 Task: Look for space in Cayambe, Ecuador from 1st August, 2023 to 5th August, 2023 for 1 adult in price range Rs.6000 to Rs.15000. Place can be entire place with 1  bedroom having 1 bed and 1 bathroom. Property type can be house, flat, guest house. Booking option can be shelf check-in. Required host language is English.
Action: Mouse moved to (393, 80)
Screenshot: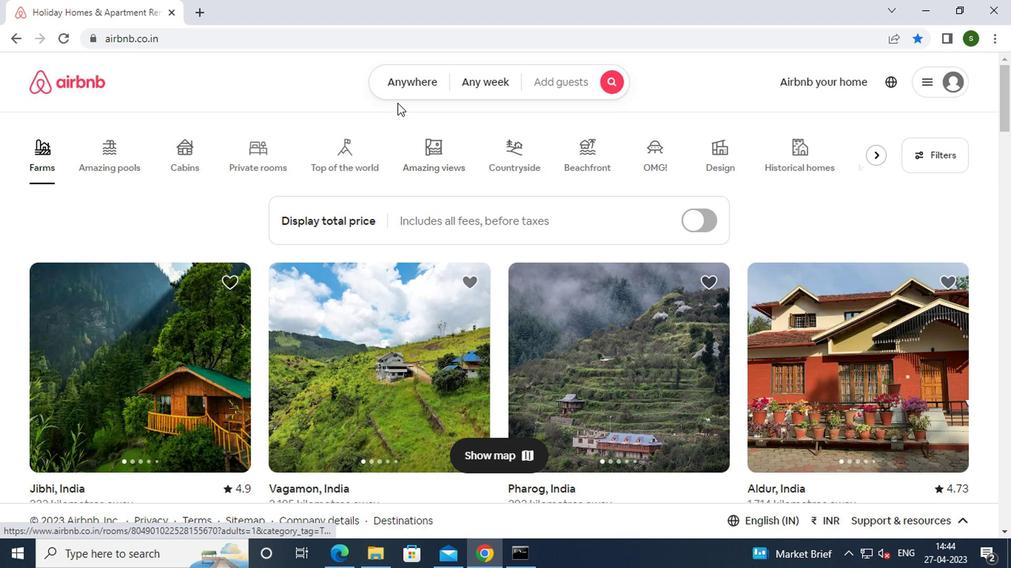 
Action: Mouse pressed left at (393, 80)
Screenshot: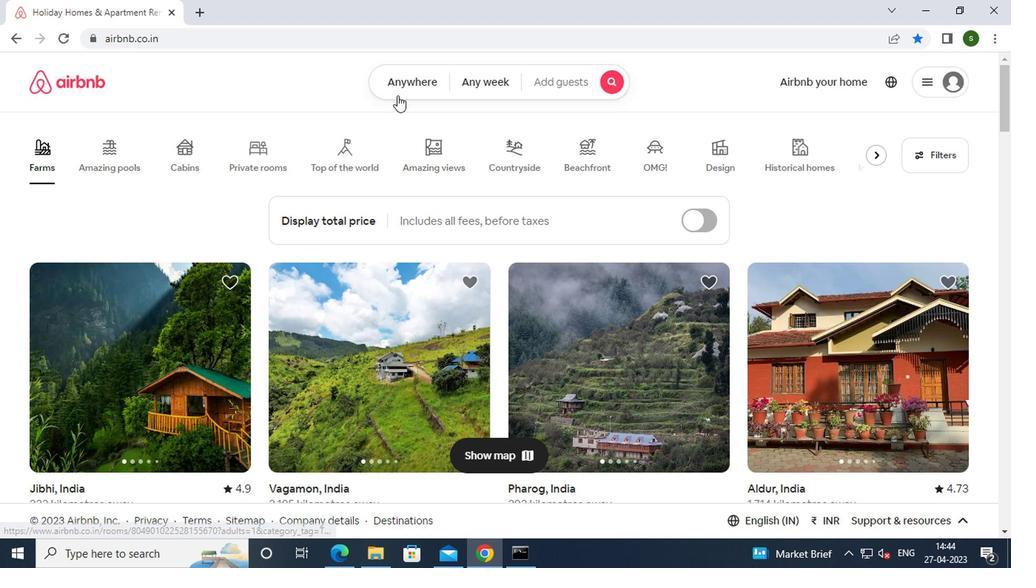 
Action: Mouse moved to (305, 133)
Screenshot: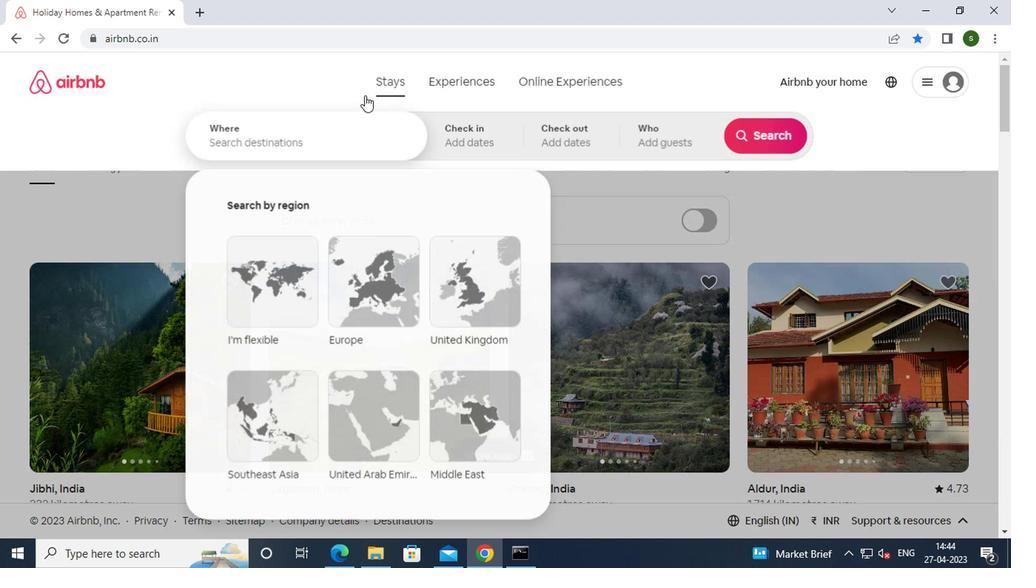 
Action: Mouse pressed left at (305, 133)
Screenshot: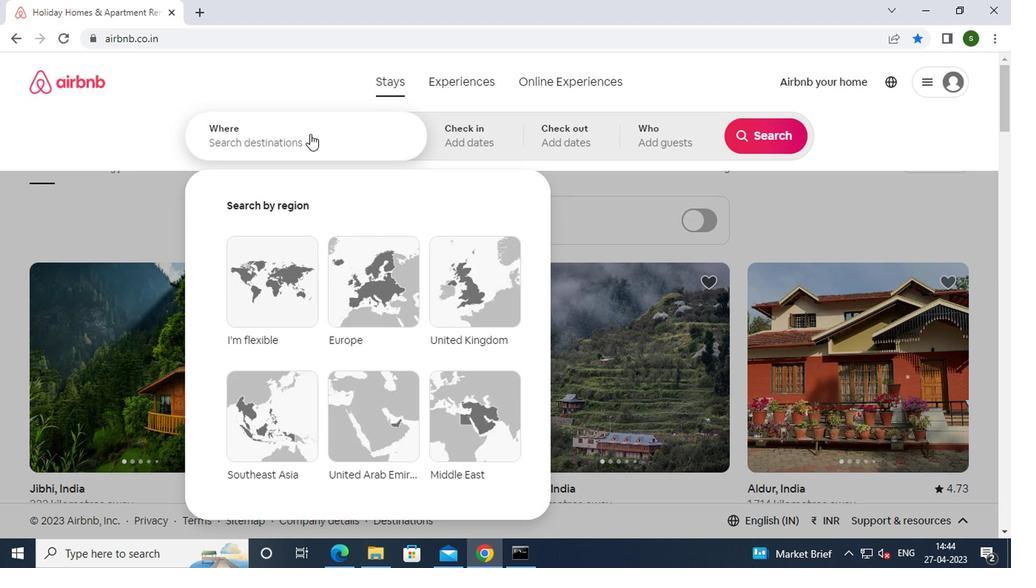 
Action: Mouse moved to (302, 136)
Screenshot: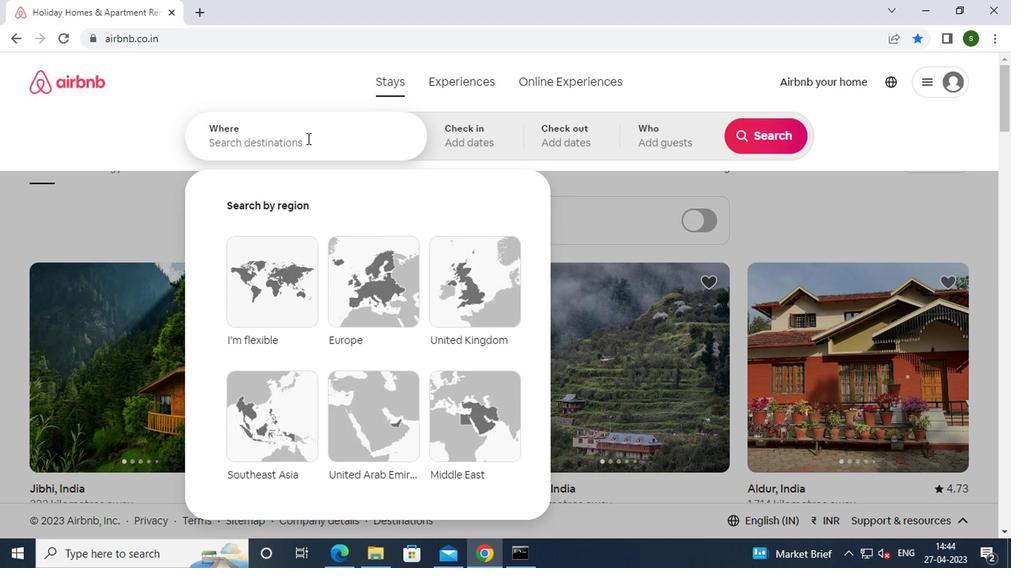 
Action: Key pressed c<Key.caps_lock>ayambe,<Key.space><Key.caps_lock>e<Key.caps_lock>cuador<Key.enter>
Screenshot: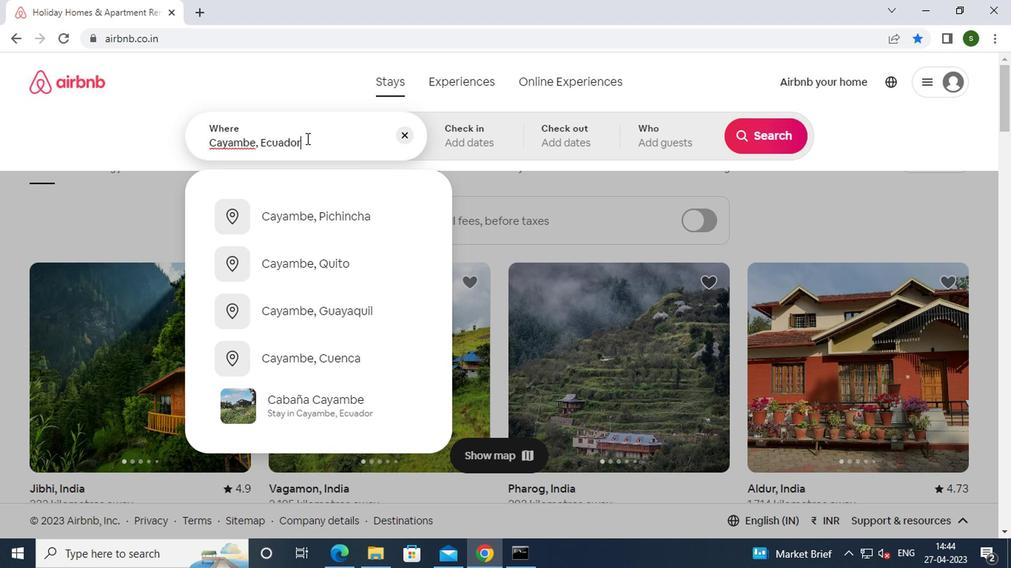
Action: Mouse moved to (747, 252)
Screenshot: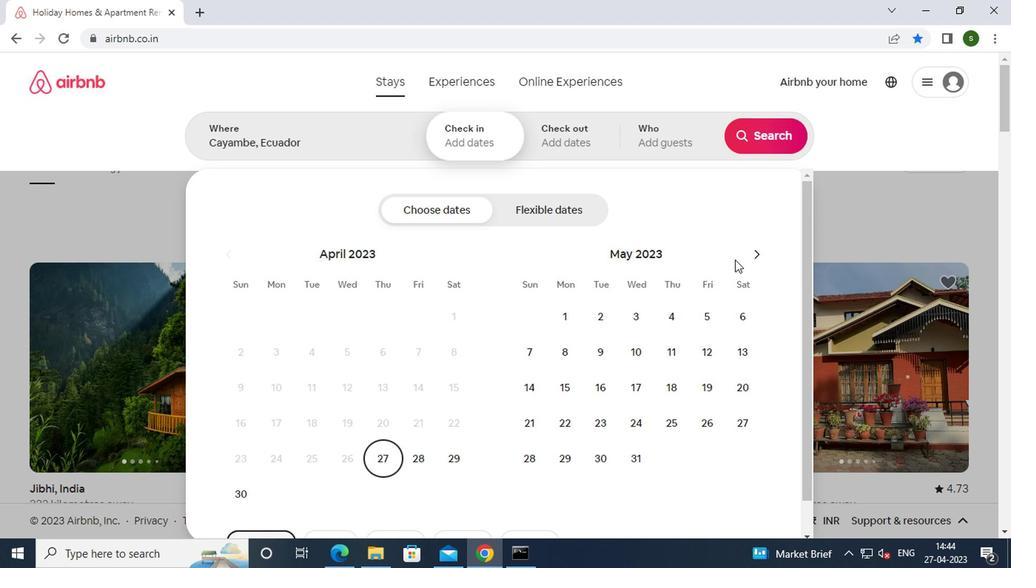 
Action: Mouse pressed left at (747, 252)
Screenshot: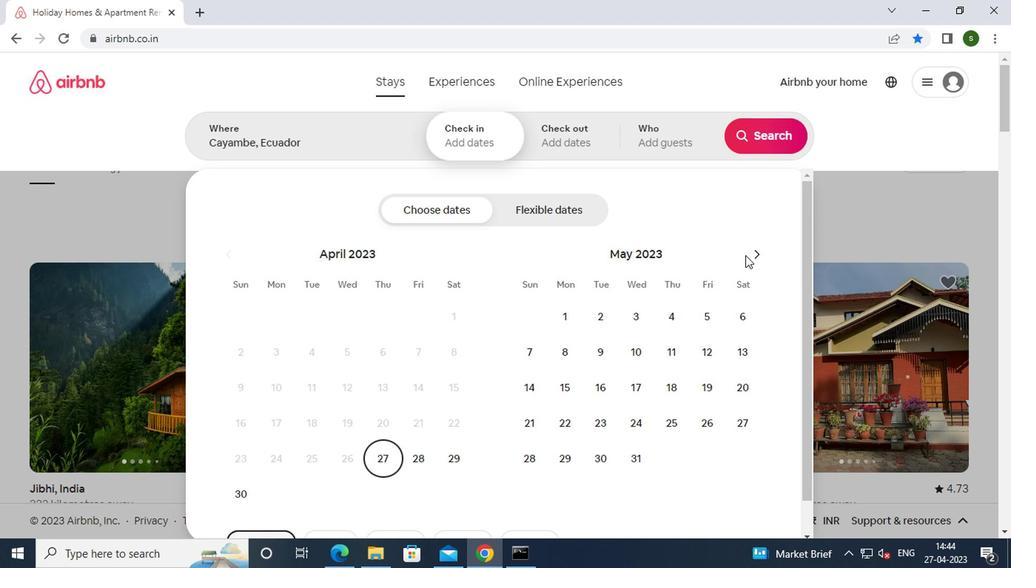
Action: Mouse pressed left at (747, 252)
Screenshot: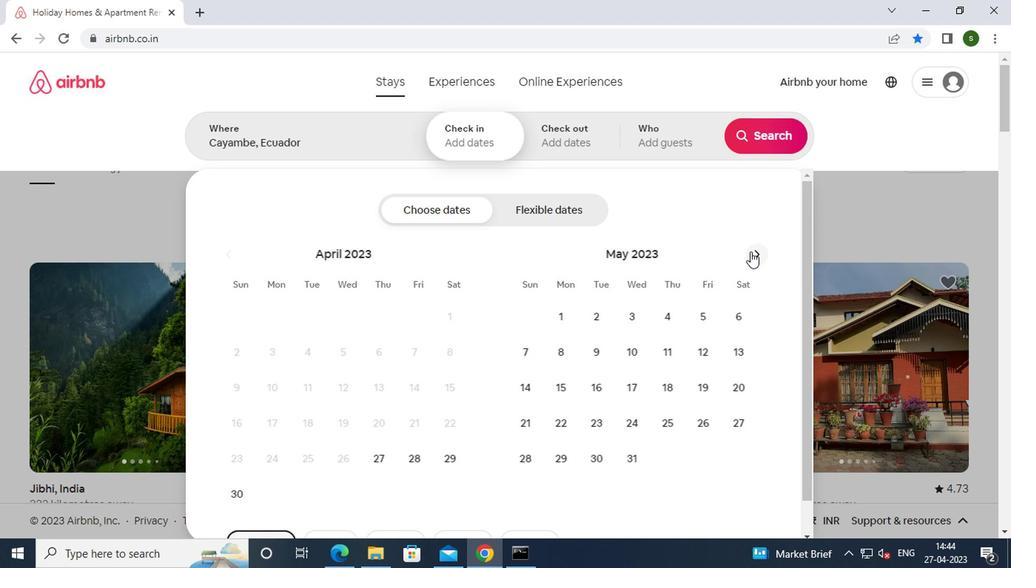 
Action: Mouse pressed left at (747, 252)
Screenshot: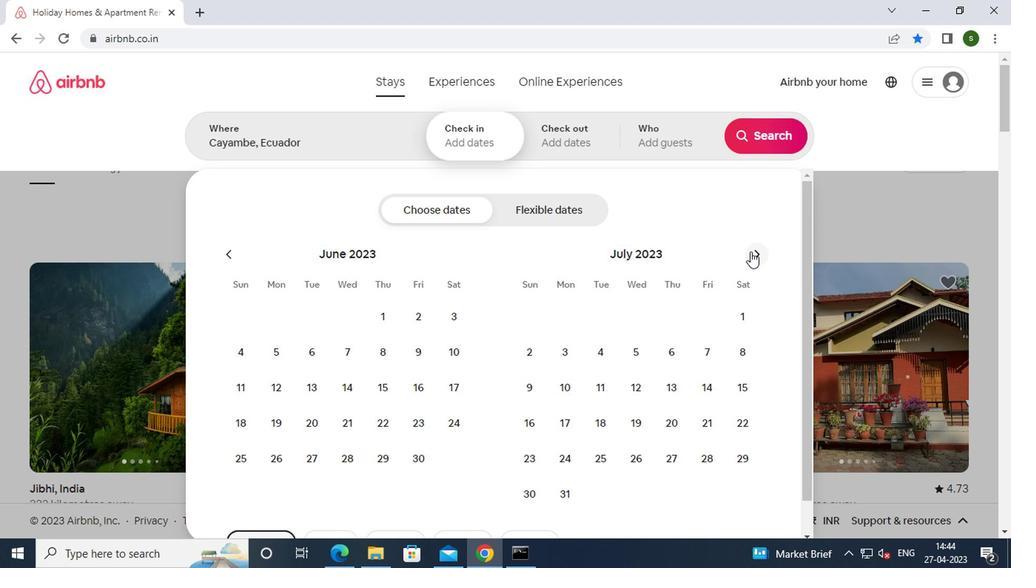 
Action: Mouse moved to (590, 313)
Screenshot: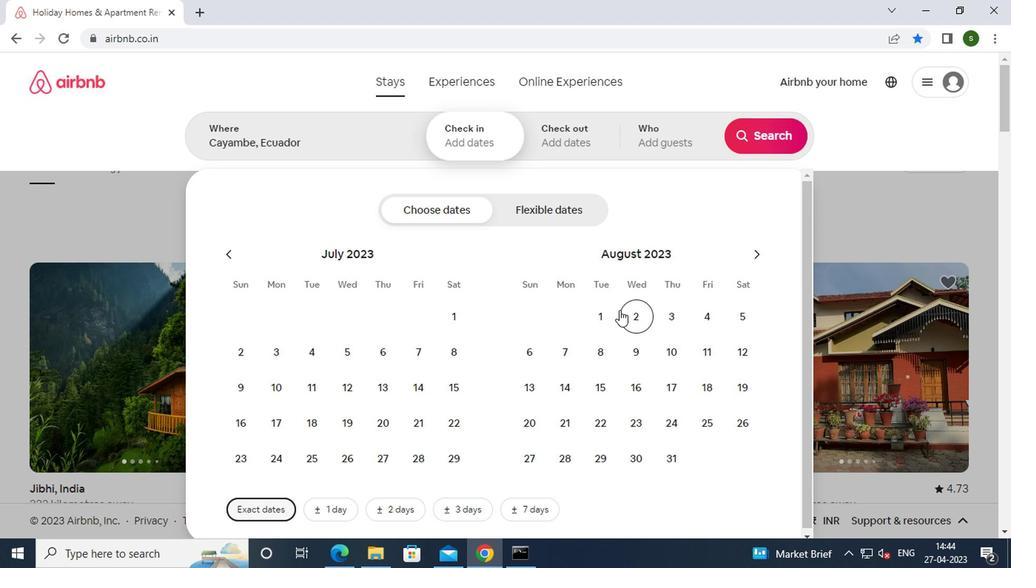 
Action: Mouse pressed left at (590, 313)
Screenshot: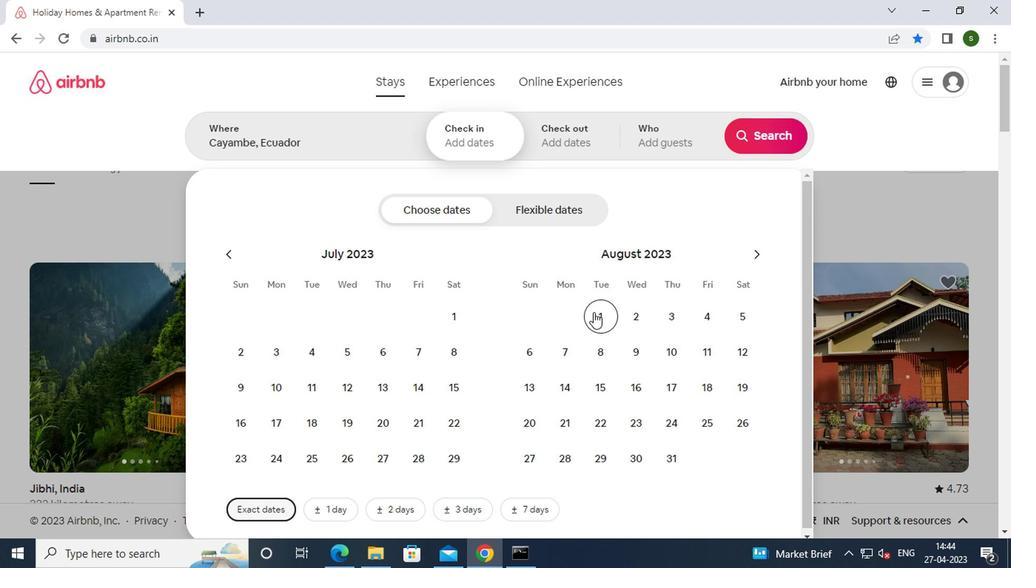 
Action: Mouse moved to (746, 321)
Screenshot: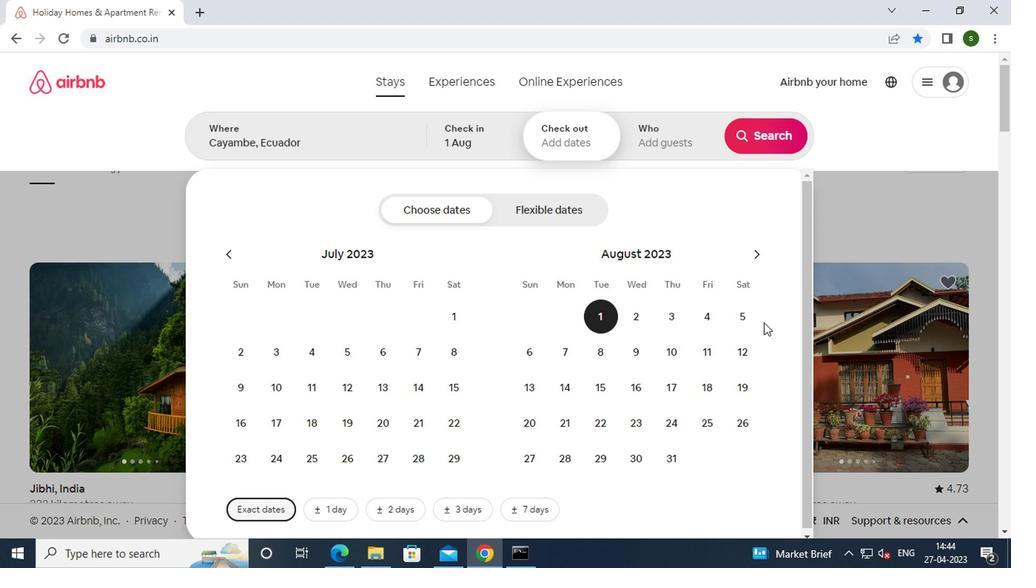 
Action: Mouse pressed left at (746, 321)
Screenshot: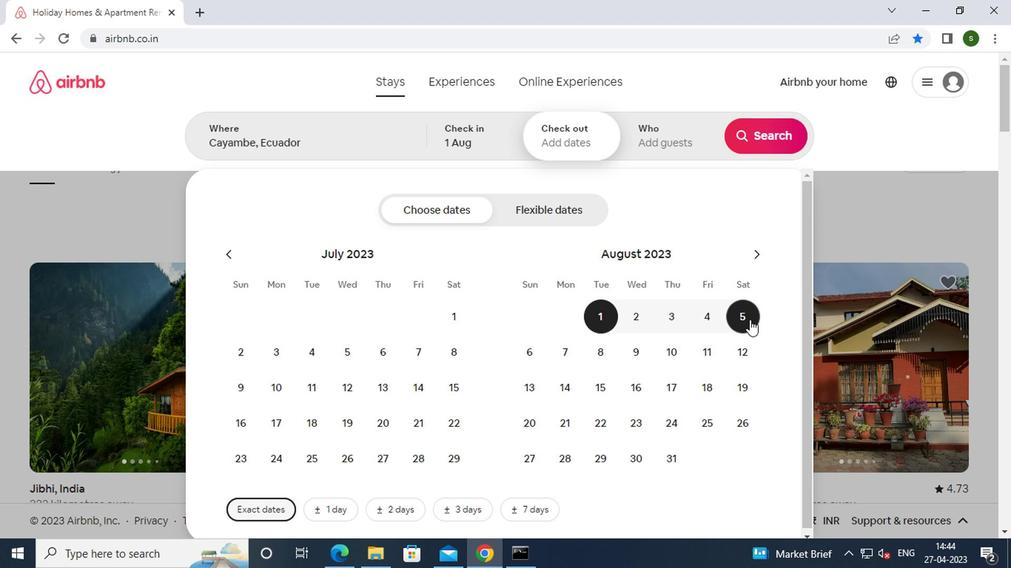 
Action: Mouse moved to (659, 137)
Screenshot: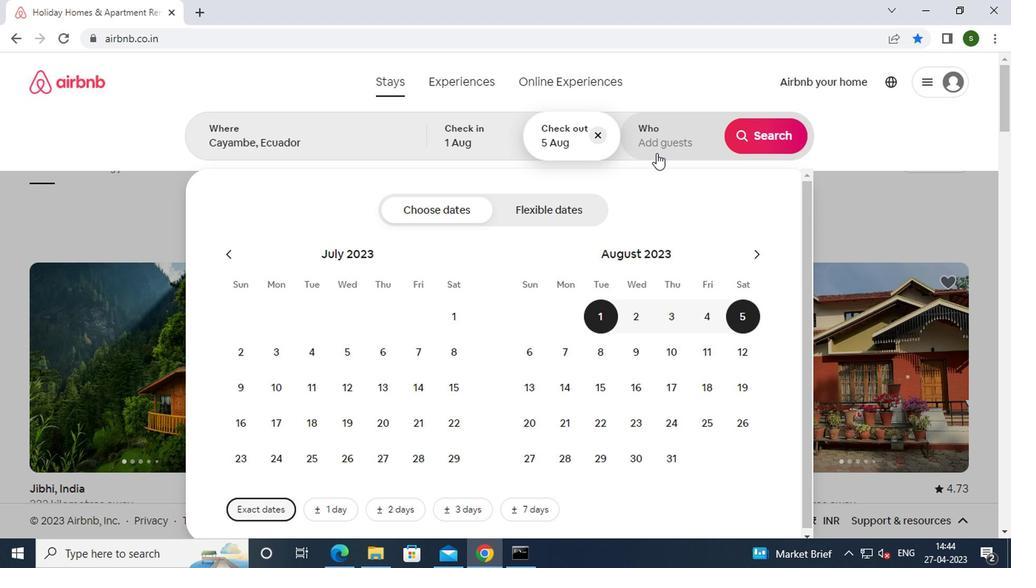 
Action: Mouse pressed left at (659, 137)
Screenshot: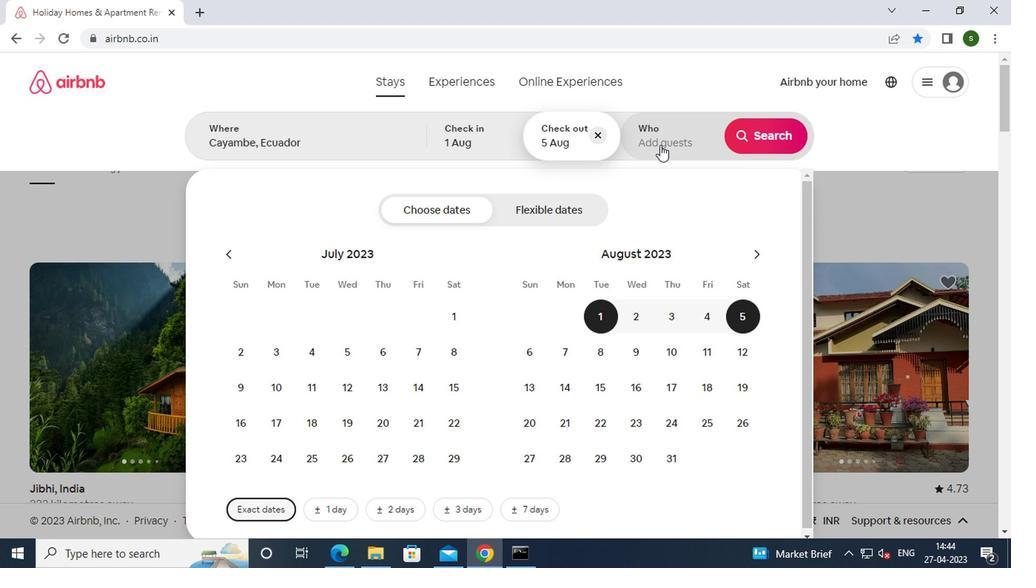 
Action: Mouse moved to (767, 214)
Screenshot: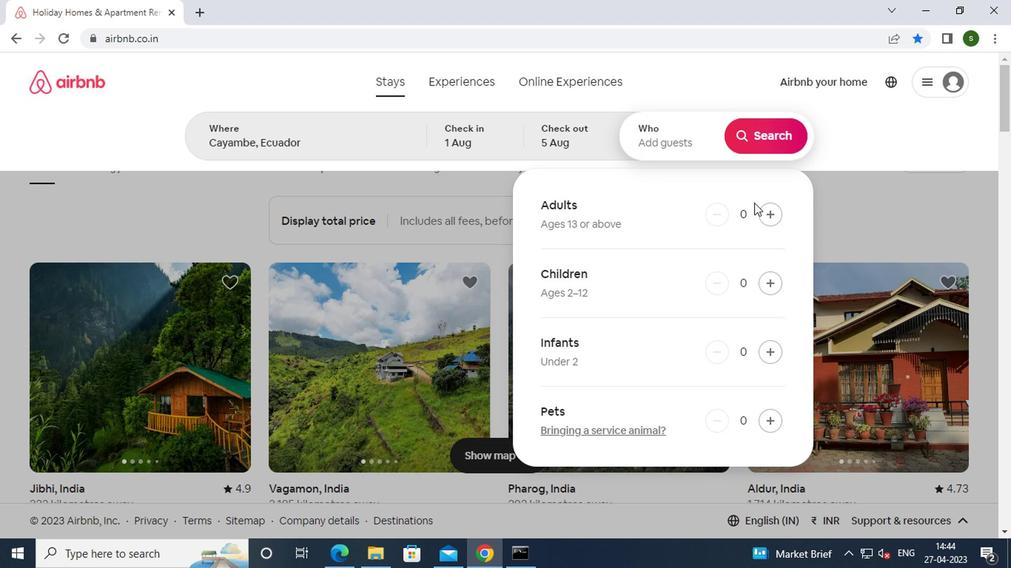 
Action: Mouse pressed left at (767, 214)
Screenshot: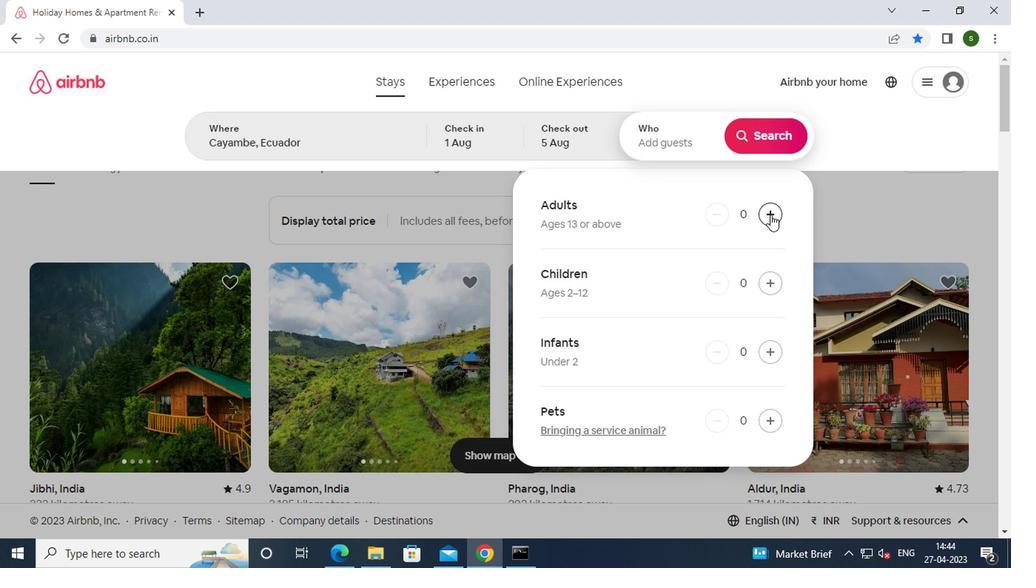 
Action: Mouse moved to (761, 127)
Screenshot: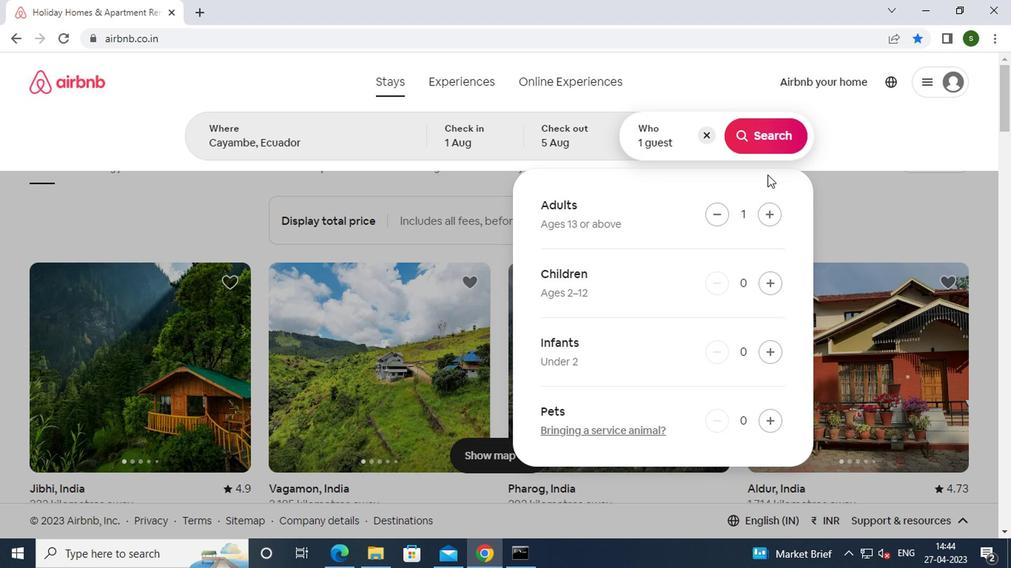 
Action: Mouse pressed left at (761, 127)
Screenshot: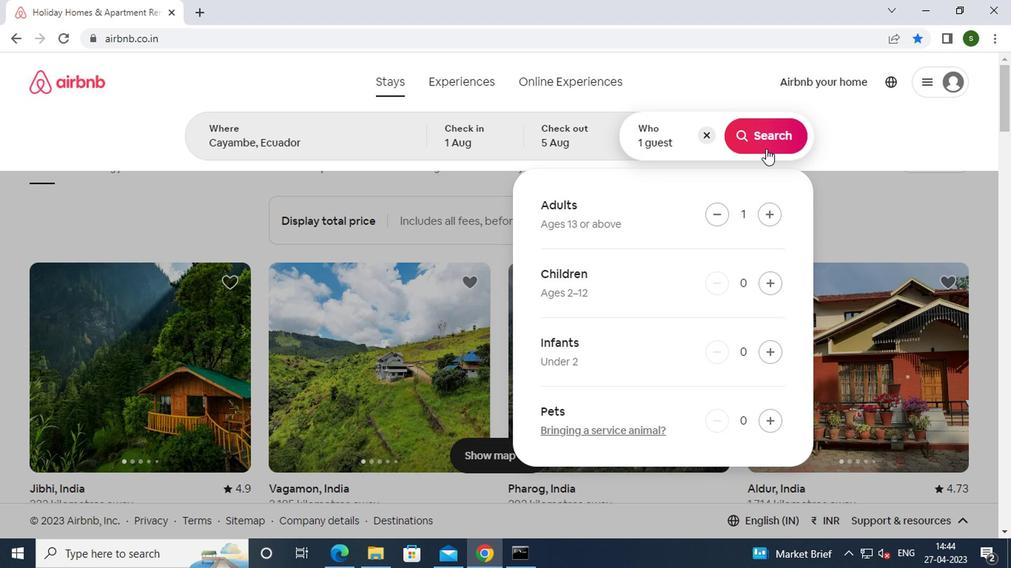 
Action: Mouse moved to (933, 133)
Screenshot: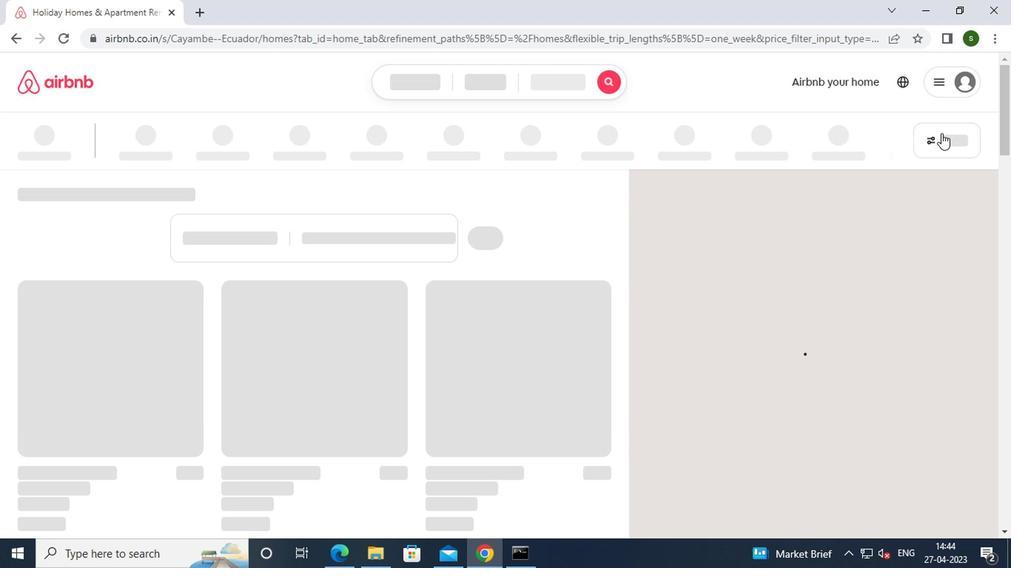 
Action: Mouse pressed left at (933, 133)
Screenshot: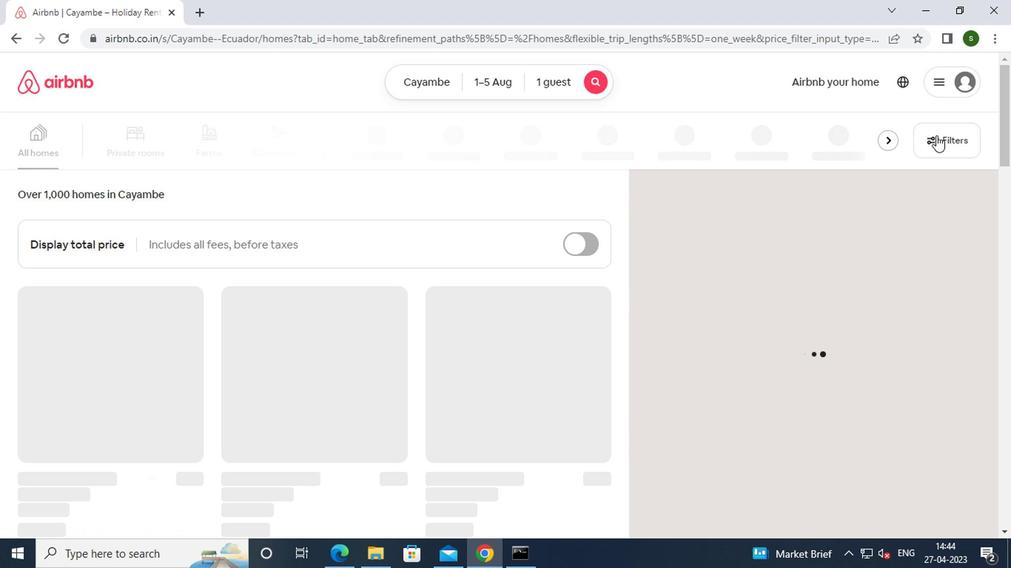 
Action: Mouse moved to (437, 334)
Screenshot: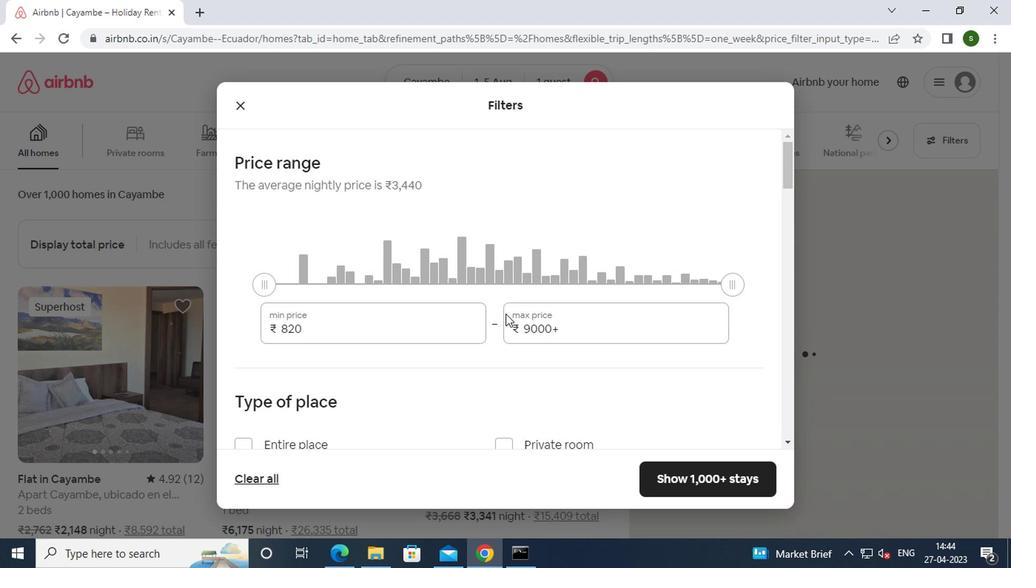 
Action: Mouse pressed left at (437, 334)
Screenshot: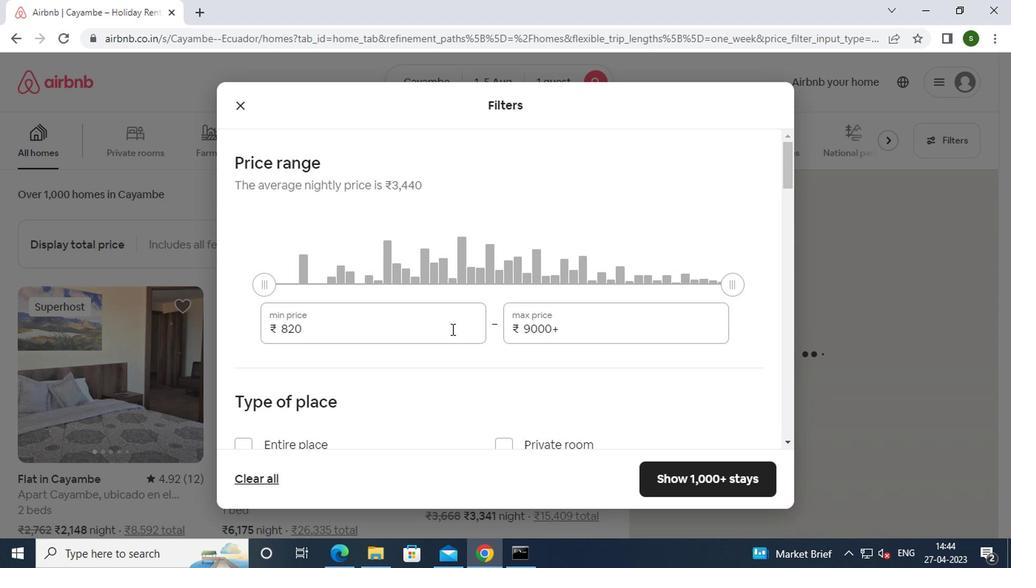
Action: Key pressed <Key.backspace><Key.backspace><Key.backspace><Key.backspace><Key.backspace><Key.backspace><Key.backspace><Key.backspace><Key.backspace><Key.backspace>6000
Screenshot: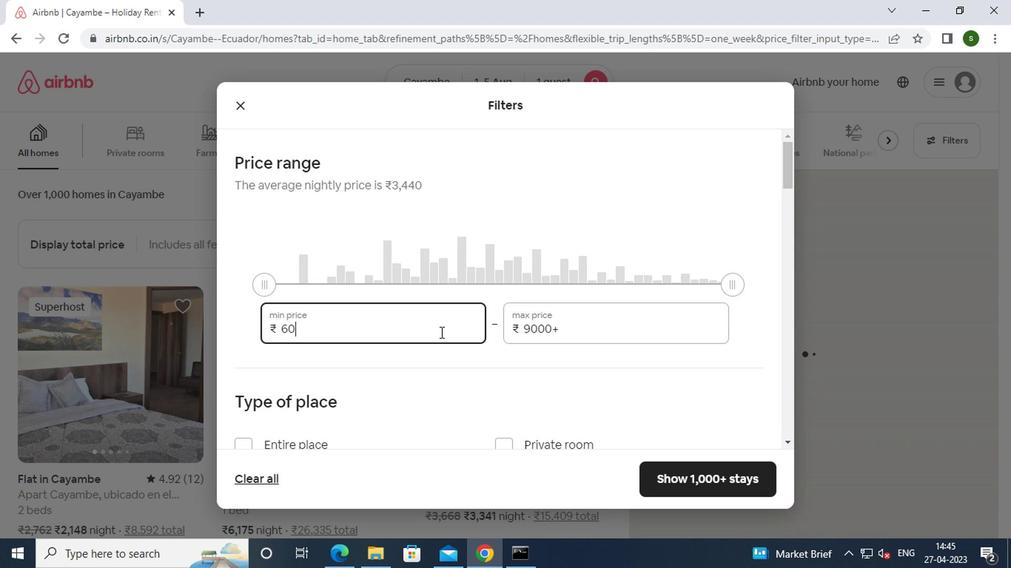 
Action: Mouse moved to (587, 320)
Screenshot: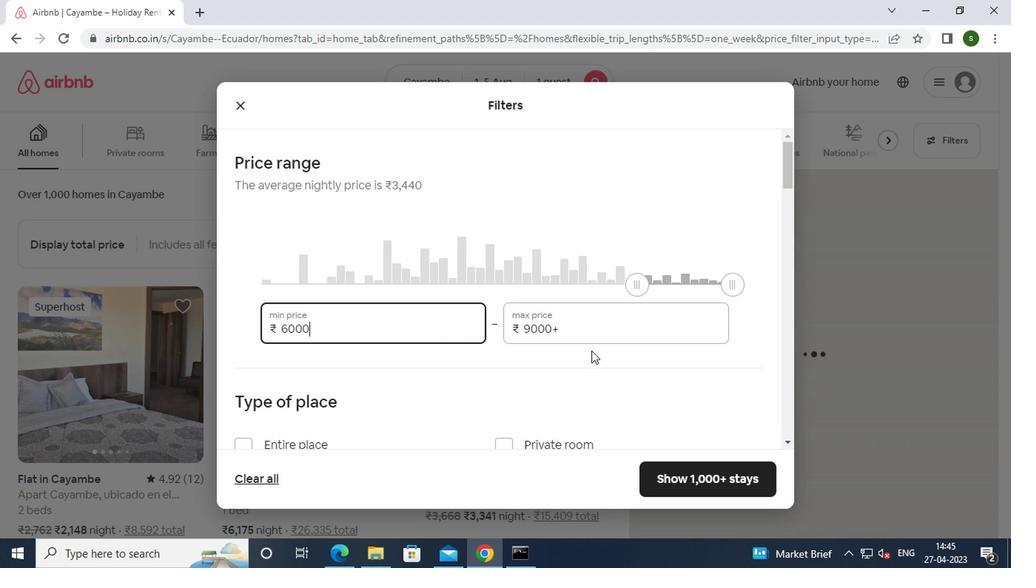 
Action: Mouse pressed left at (587, 320)
Screenshot: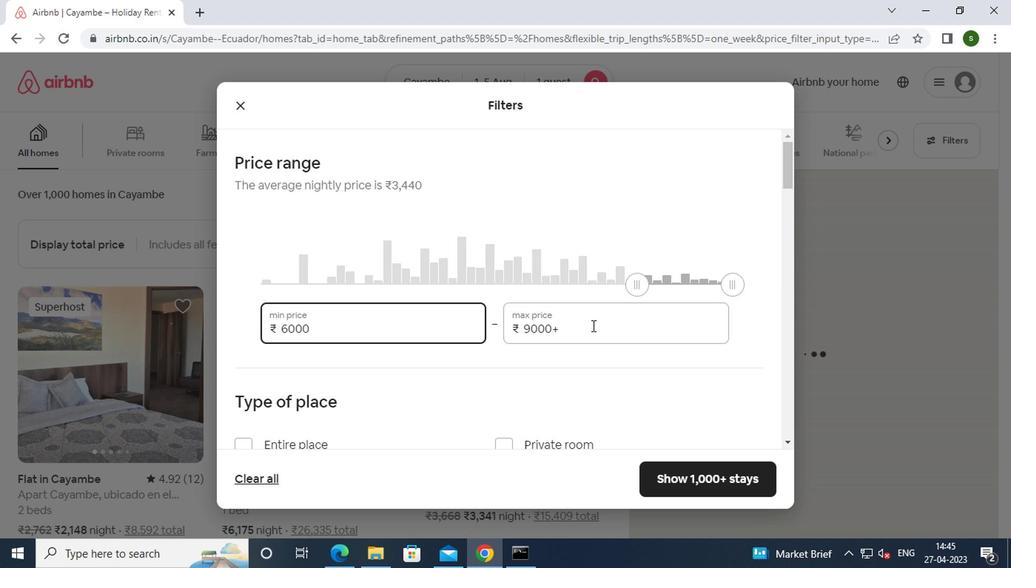 
Action: Key pressed <Key.backspace><Key.backspace><Key.backspace><Key.backspace><Key.backspace><Key.backspace><Key.backspace><Key.backspace><Key.backspace>15000
Screenshot: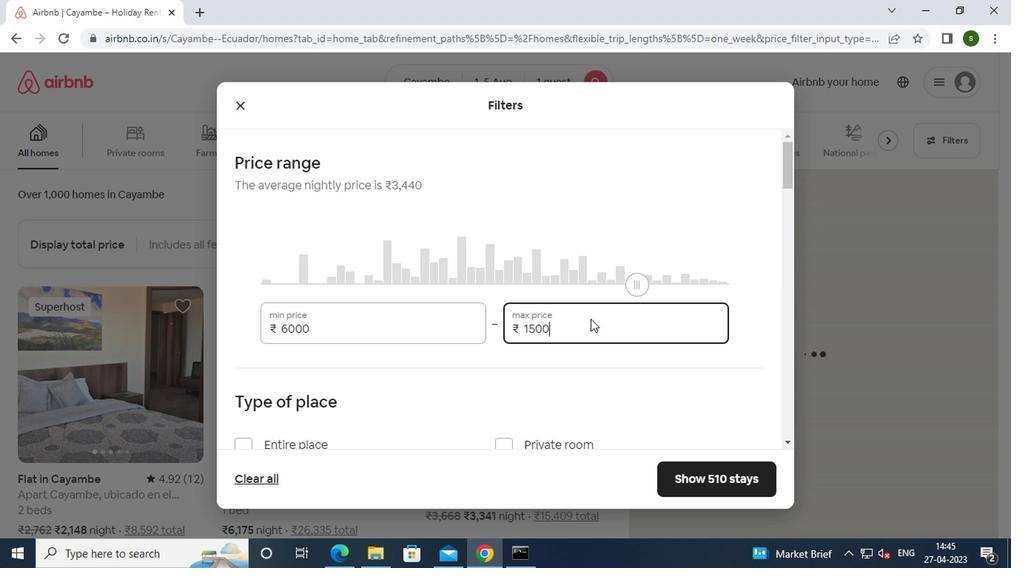 
Action: Mouse moved to (458, 342)
Screenshot: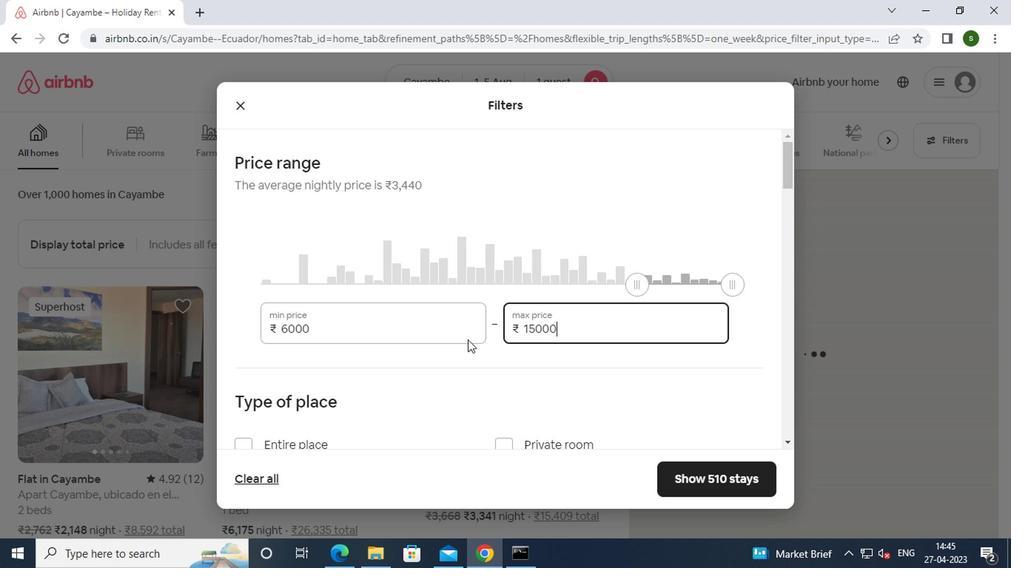 
Action: Mouse scrolled (458, 341) with delta (0, -1)
Screenshot: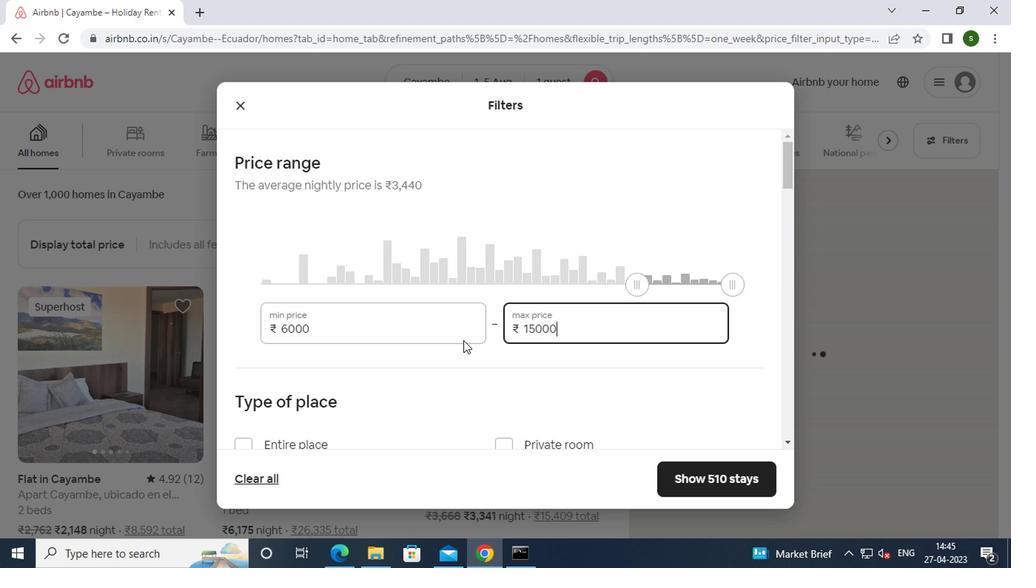 
Action: Mouse scrolled (458, 341) with delta (0, -1)
Screenshot: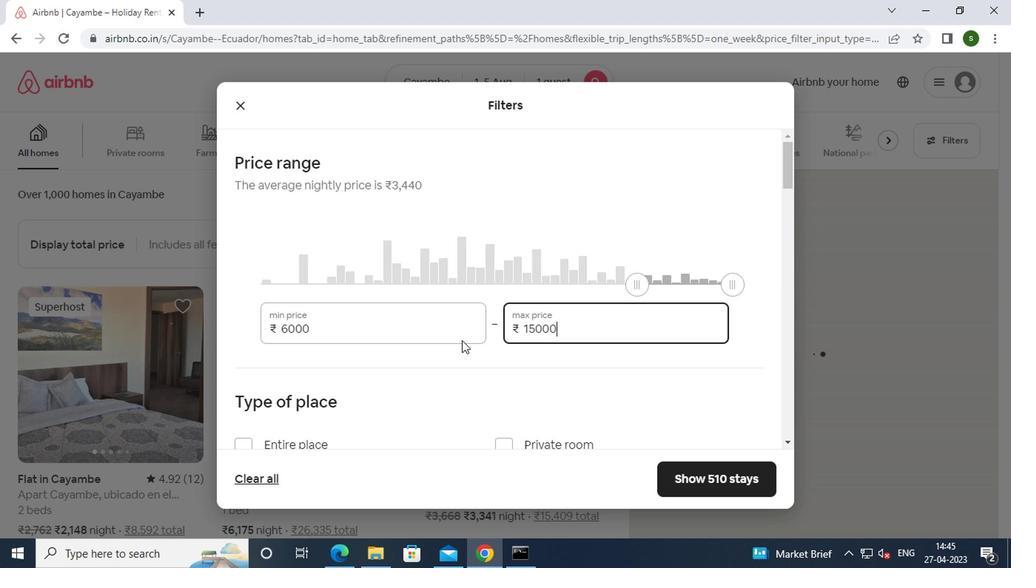 
Action: Mouse moved to (276, 301)
Screenshot: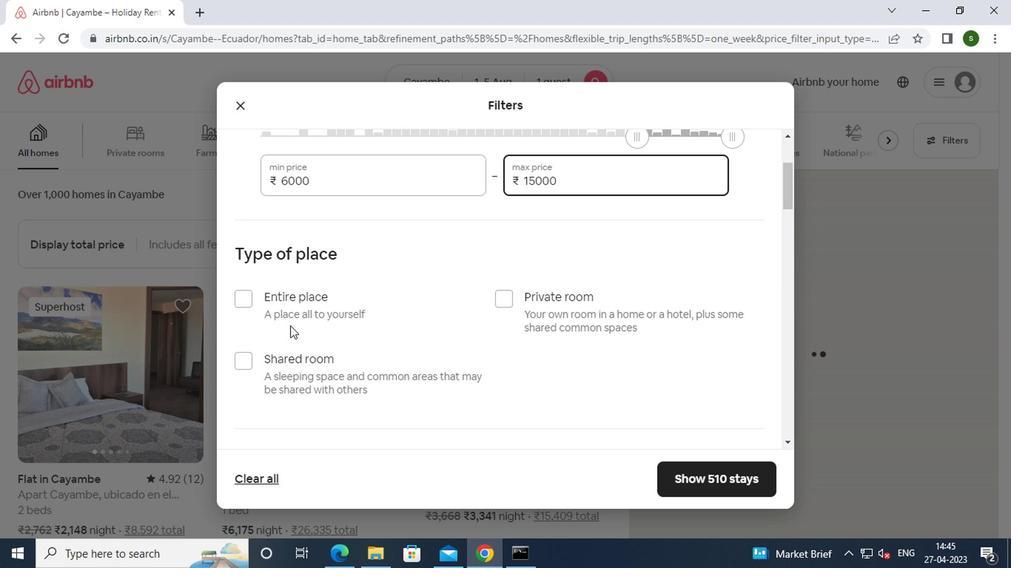 
Action: Mouse pressed left at (276, 301)
Screenshot: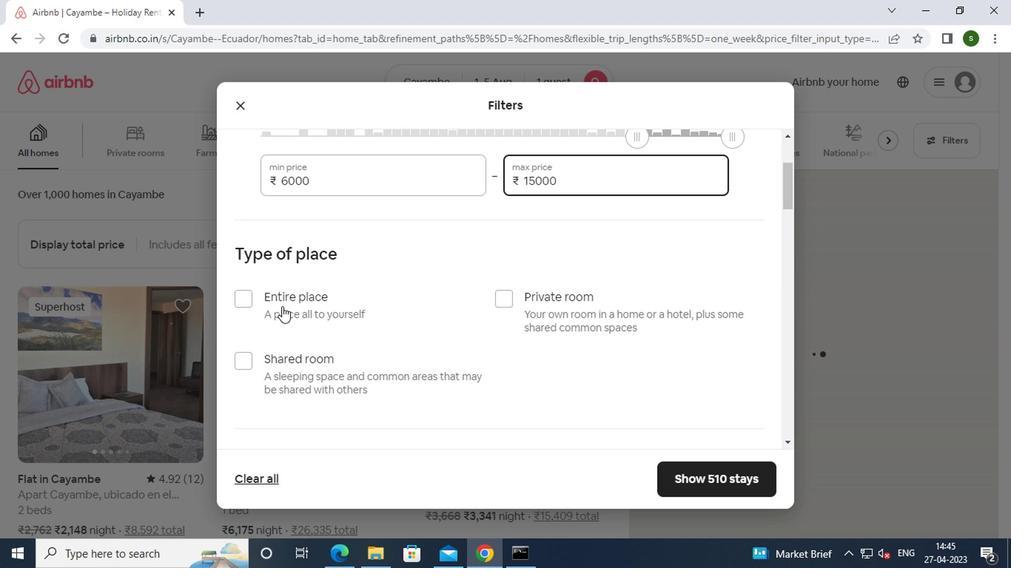 
Action: Mouse moved to (304, 292)
Screenshot: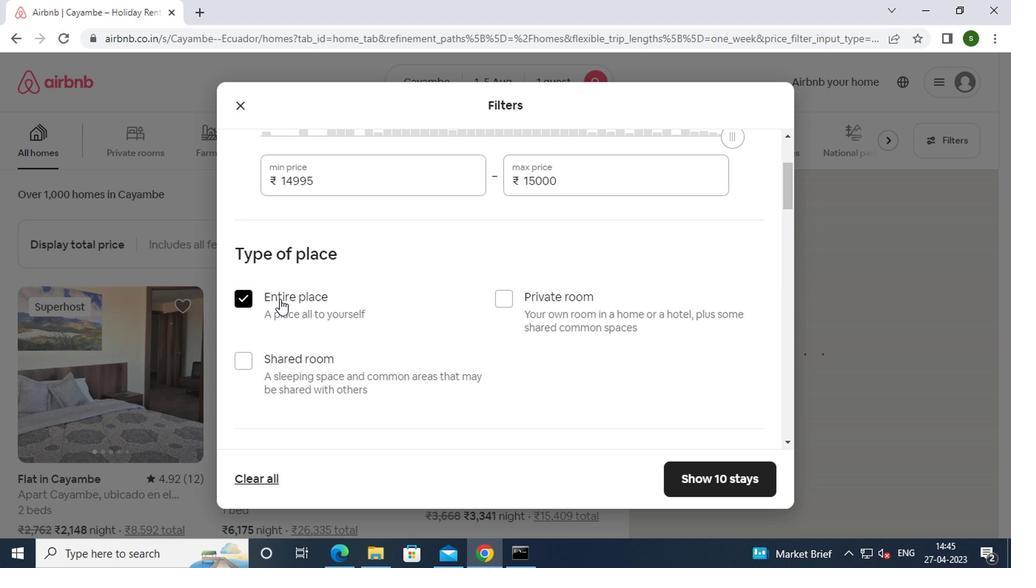 
Action: Mouse scrolled (304, 292) with delta (0, 0)
Screenshot: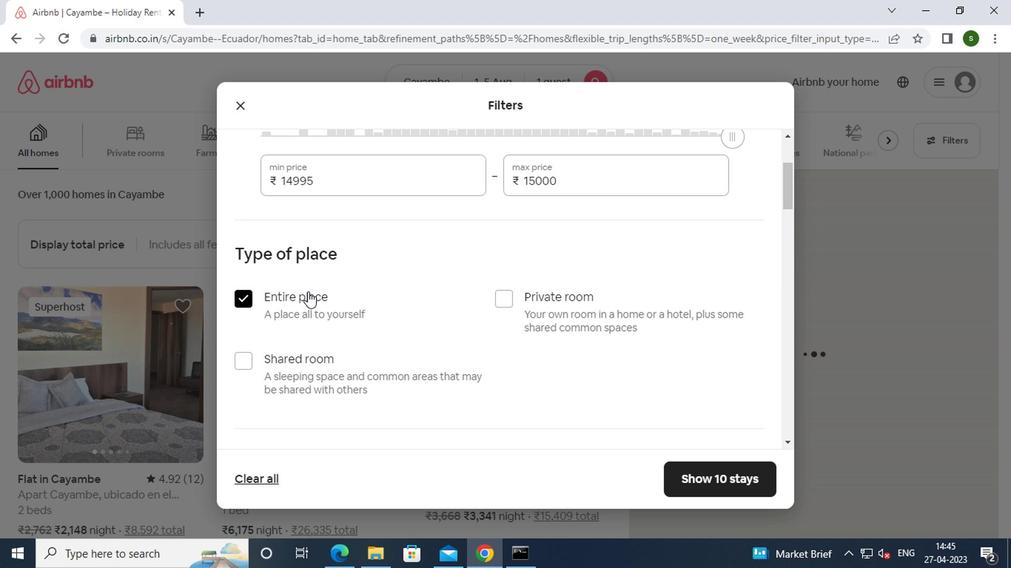 
Action: Mouse scrolled (304, 292) with delta (0, 0)
Screenshot: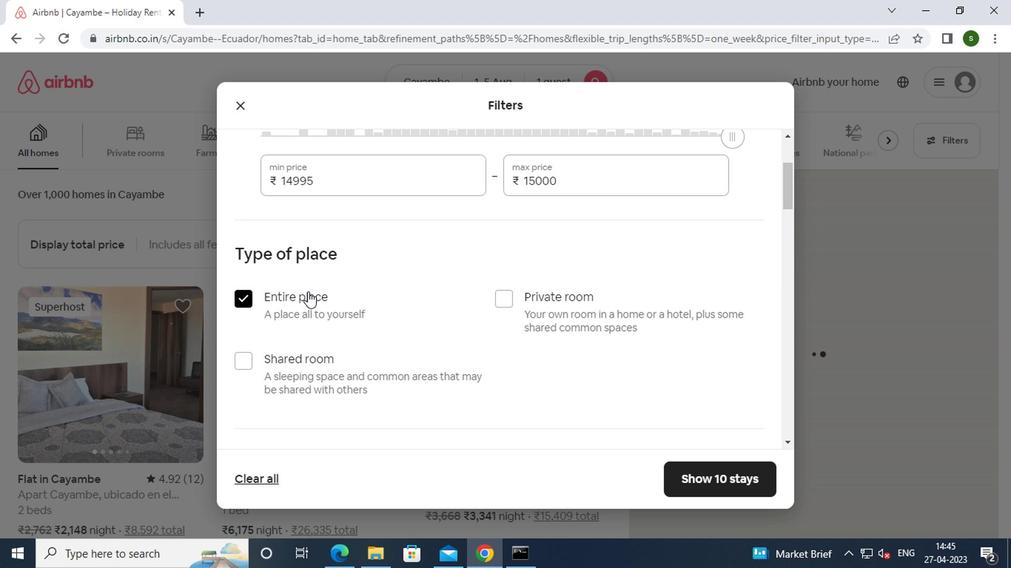 
Action: Mouse scrolled (304, 292) with delta (0, 0)
Screenshot: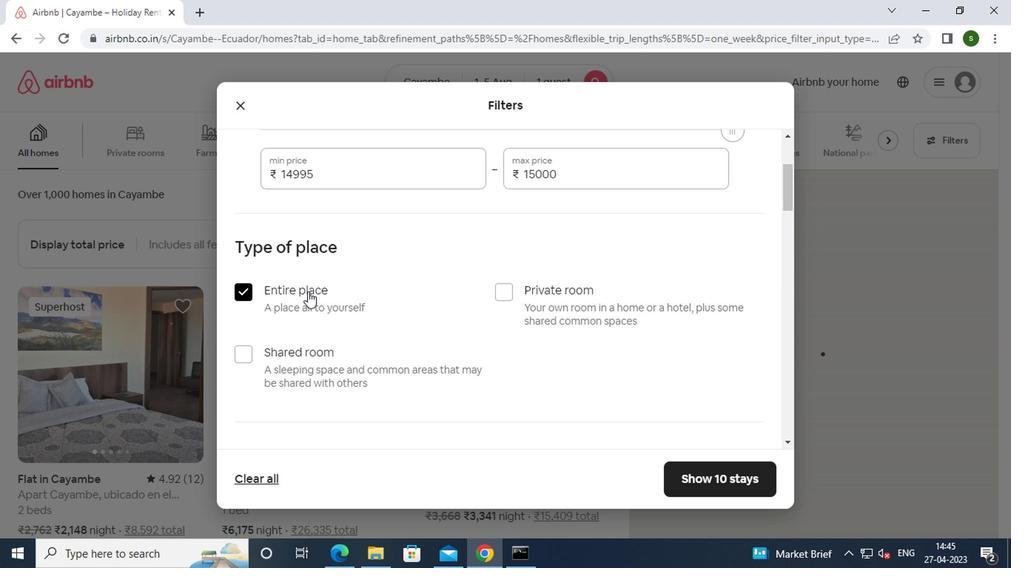 
Action: Mouse scrolled (304, 292) with delta (0, 0)
Screenshot: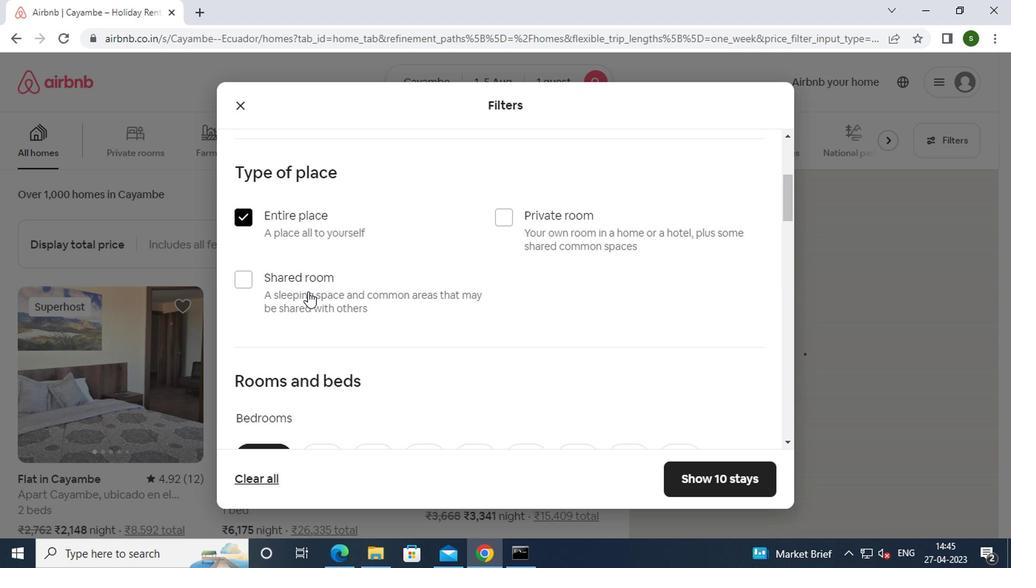
Action: Mouse scrolled (304, 292) with delta (0, 0)
Screenshot: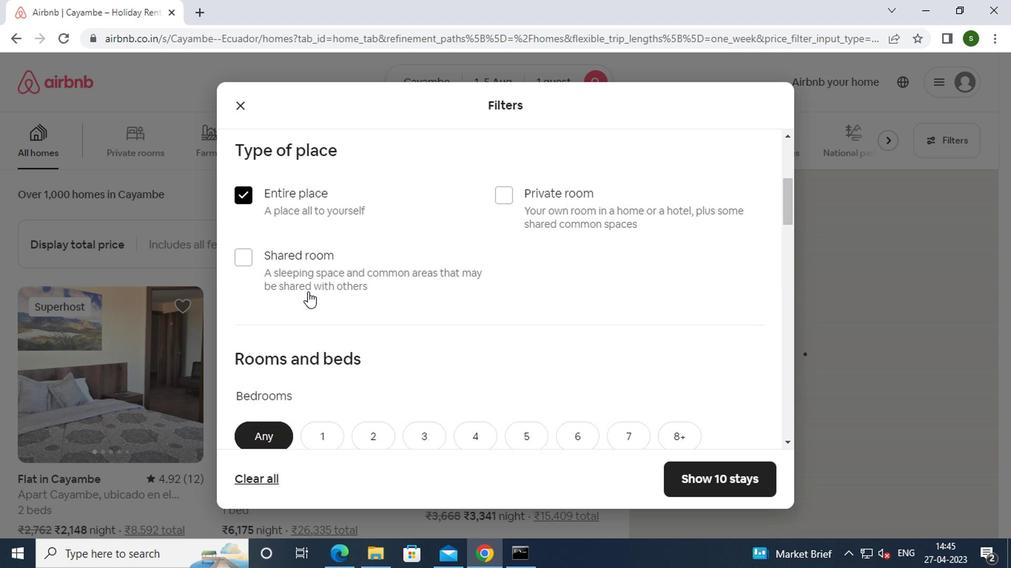 
Action: Mouse moved to (319, 173)
Screenshot: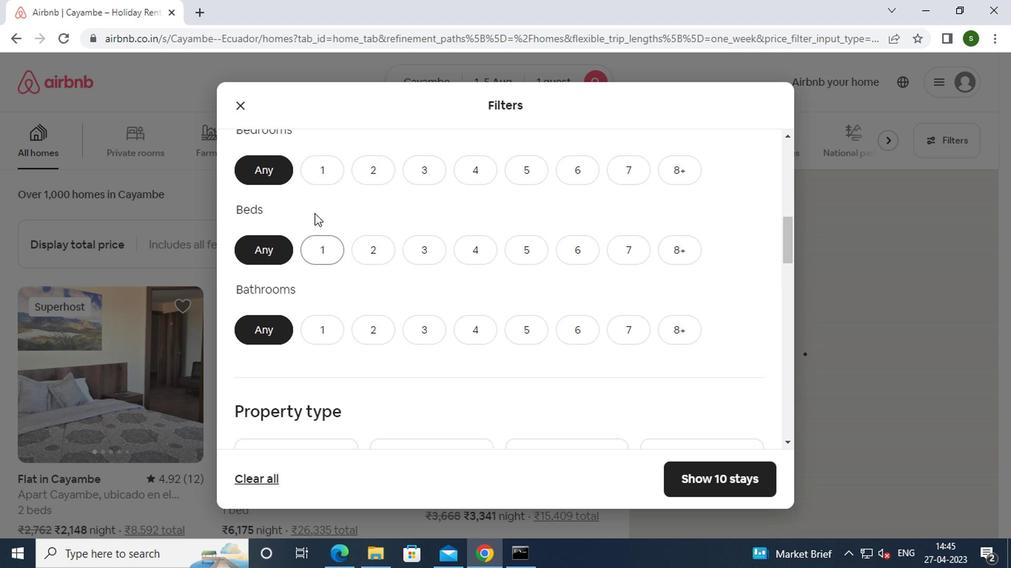 
Action: Mouse pressed left at (319, 173)
Screenshot: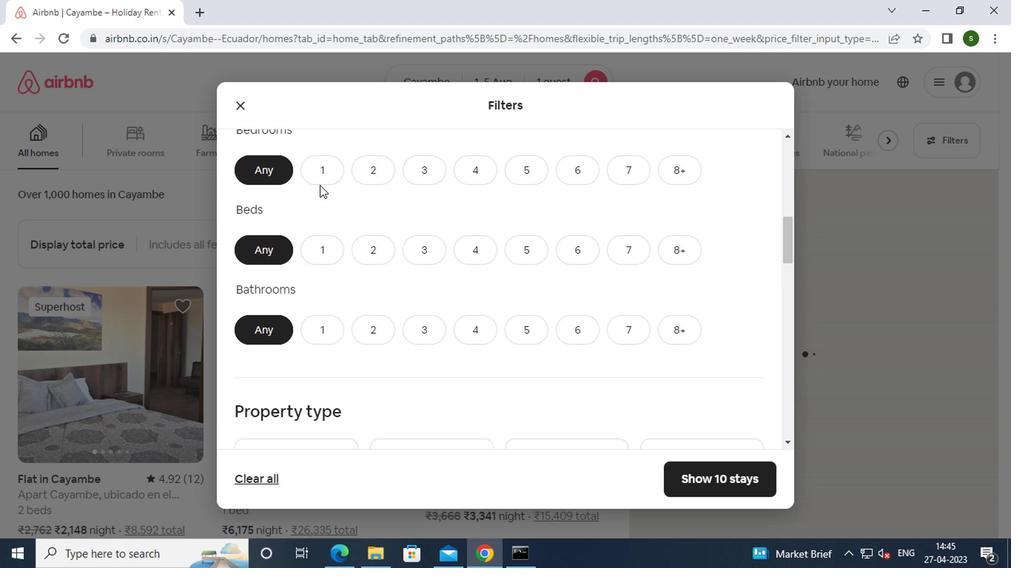 
Action: Mouse moved to (326, 250)
Screenshot: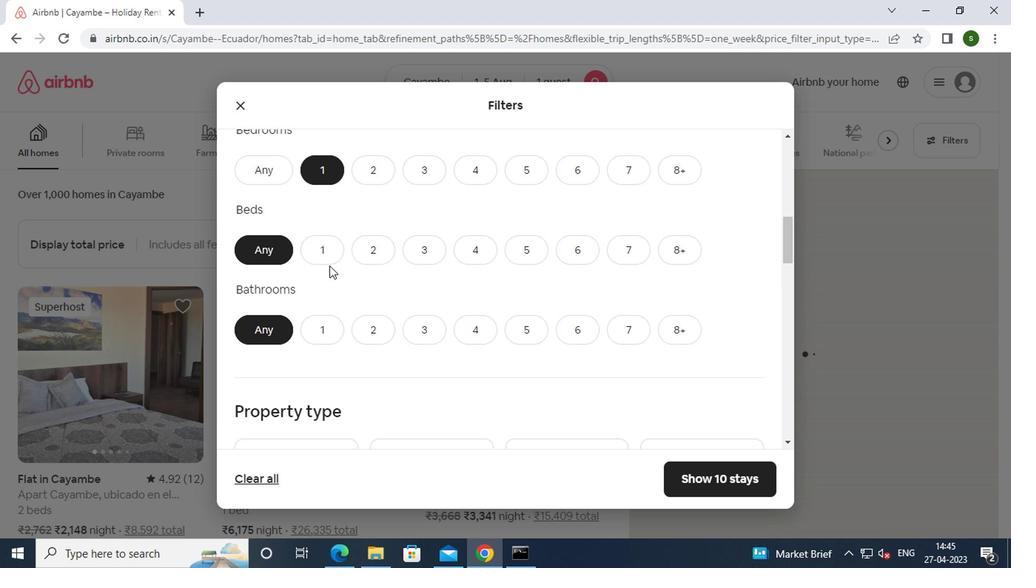 
Action: Mouse pressed left at (326, 250)
Screenshot: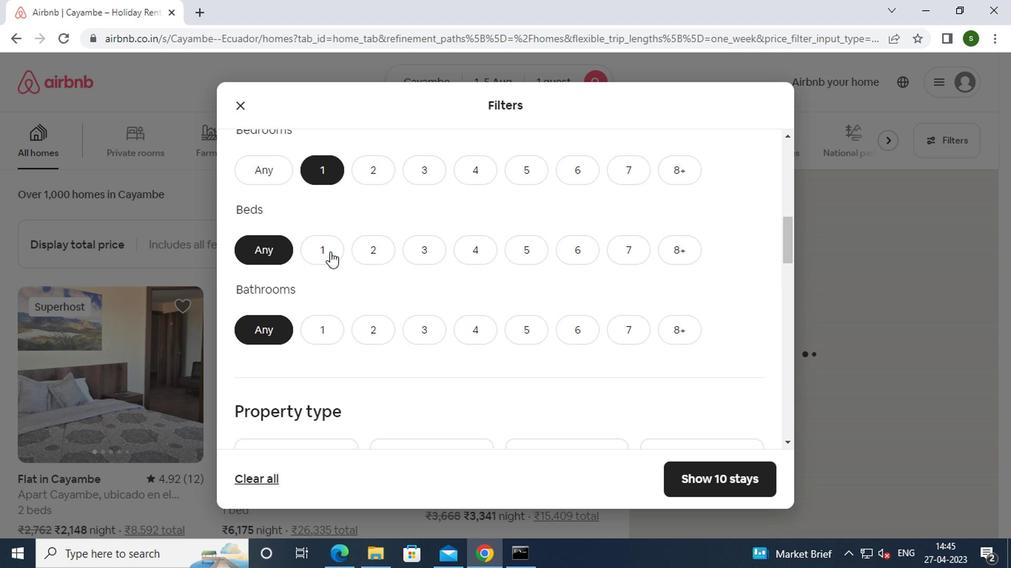 
Action: Mouse moved to (320, 325)
Screenshot: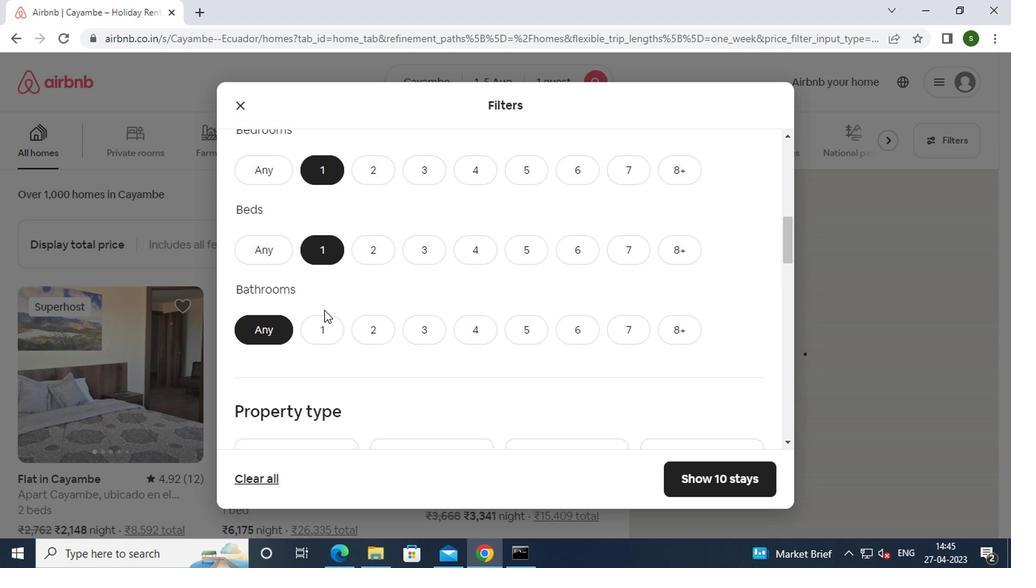 
Action: Mouse pressed left at (320, 325)
Screenshot: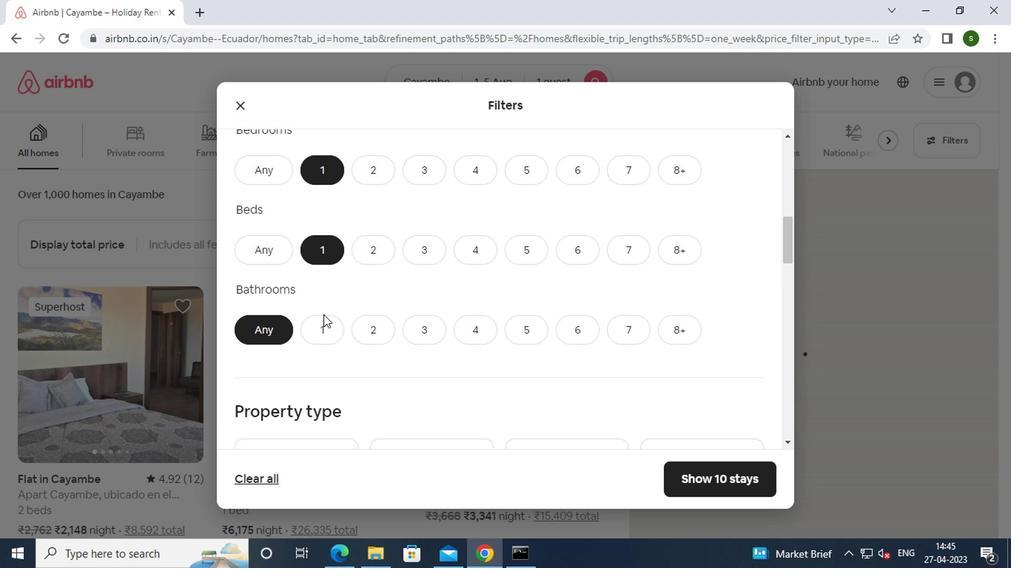 
Action: Mouse moved to (433, 289)
Screenshot: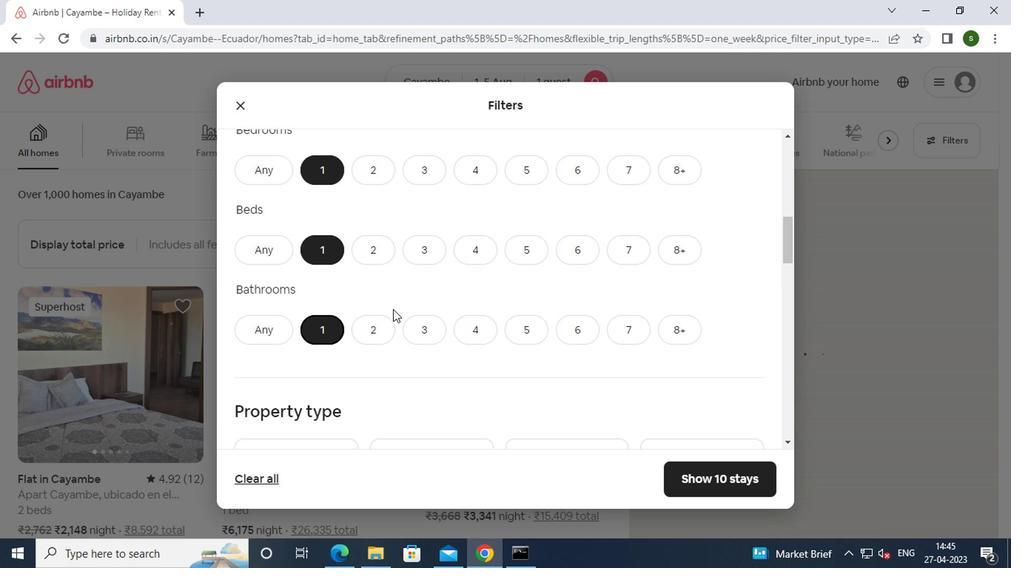 
Action: Mouse scrolled (433, 288) with delta (0, 0)
Screenshot: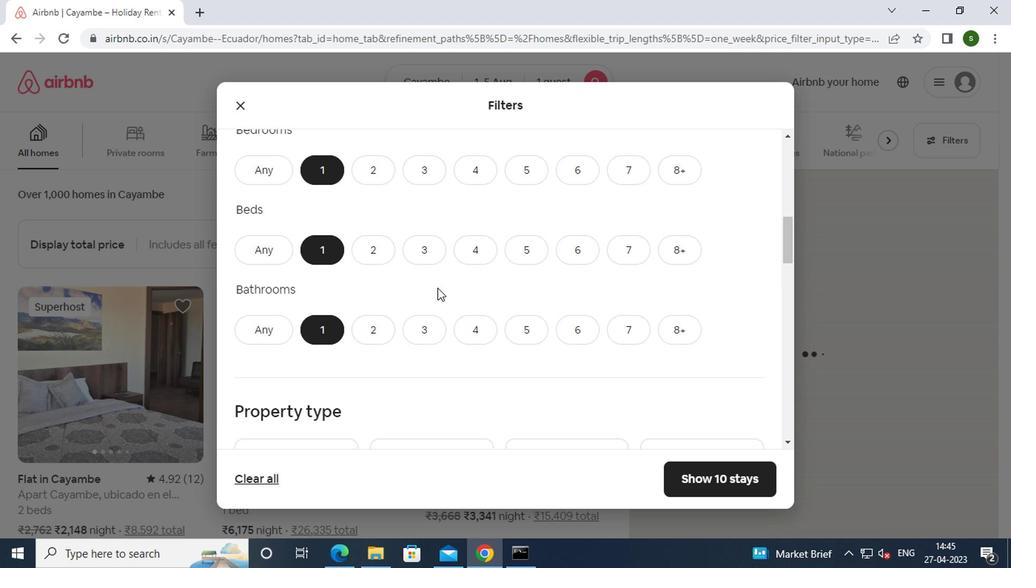 
Action: Mouse scrolled (433, 288) with delta (0, 0)
Screenshot: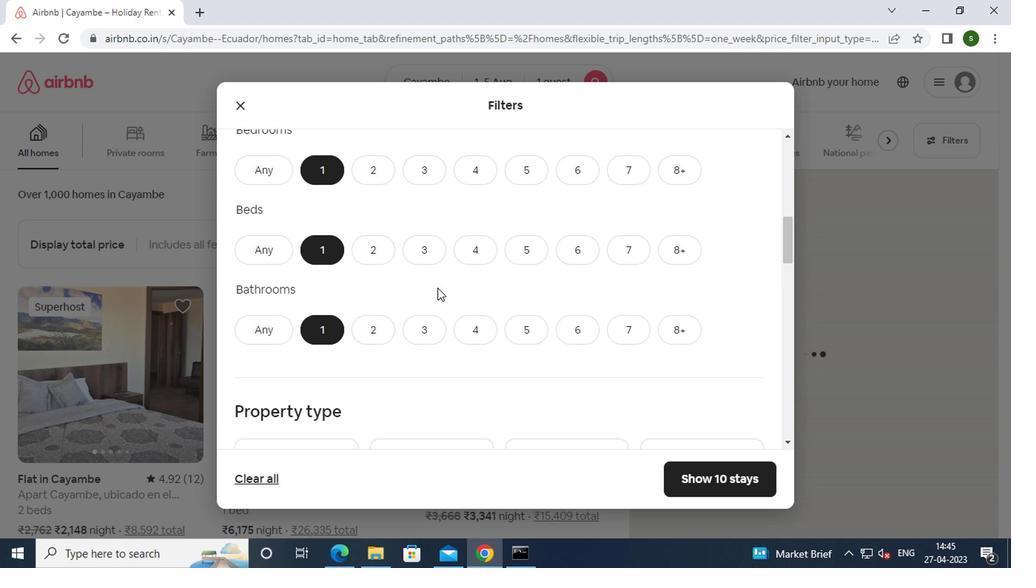 
Action: Mouse moved to (320, 323)
Screenshot: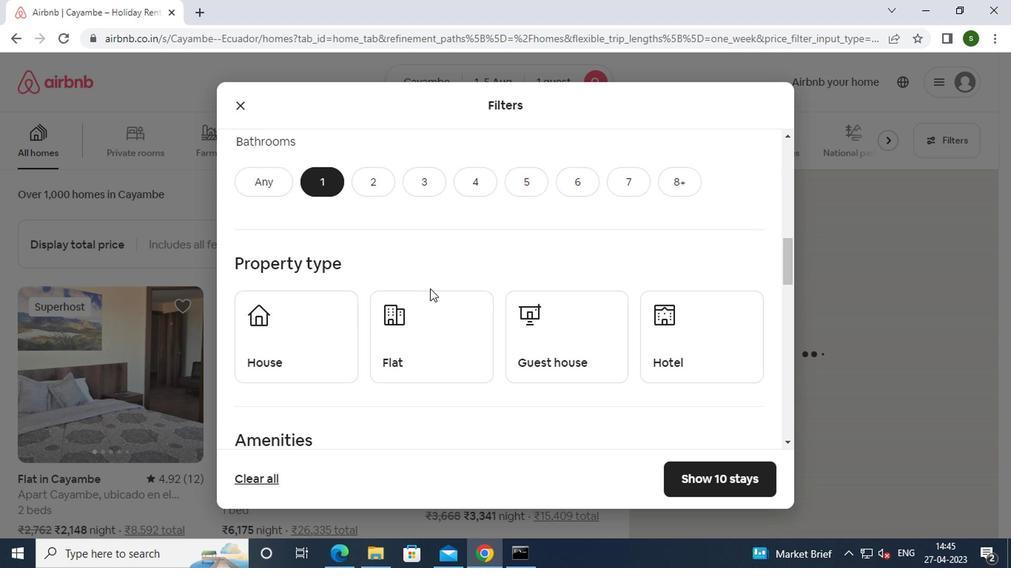 
Action: Mouse pressed left at (320, 323)
Screenshot: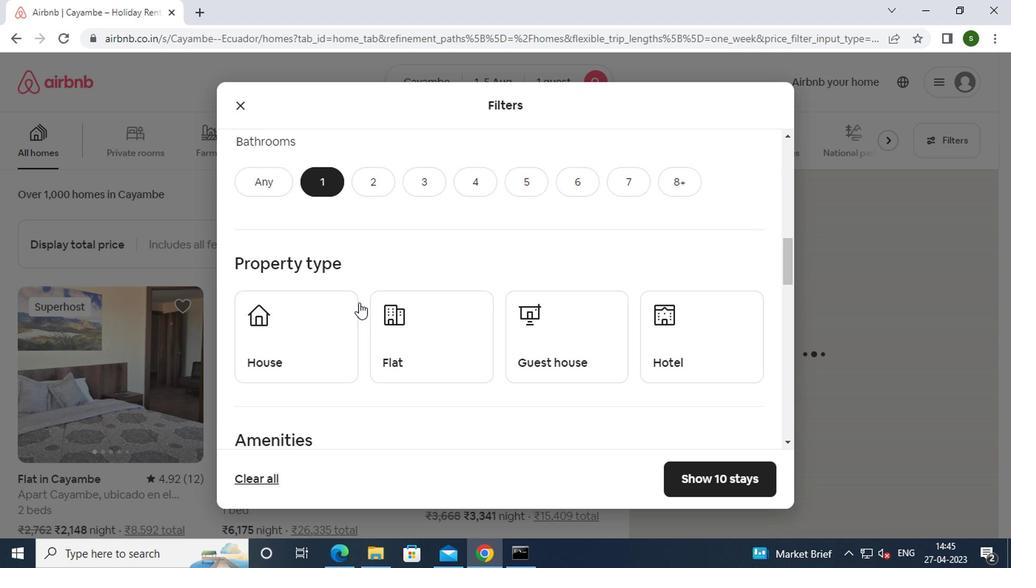 
Action: Mouse moved to (440, 339)
Screenshot: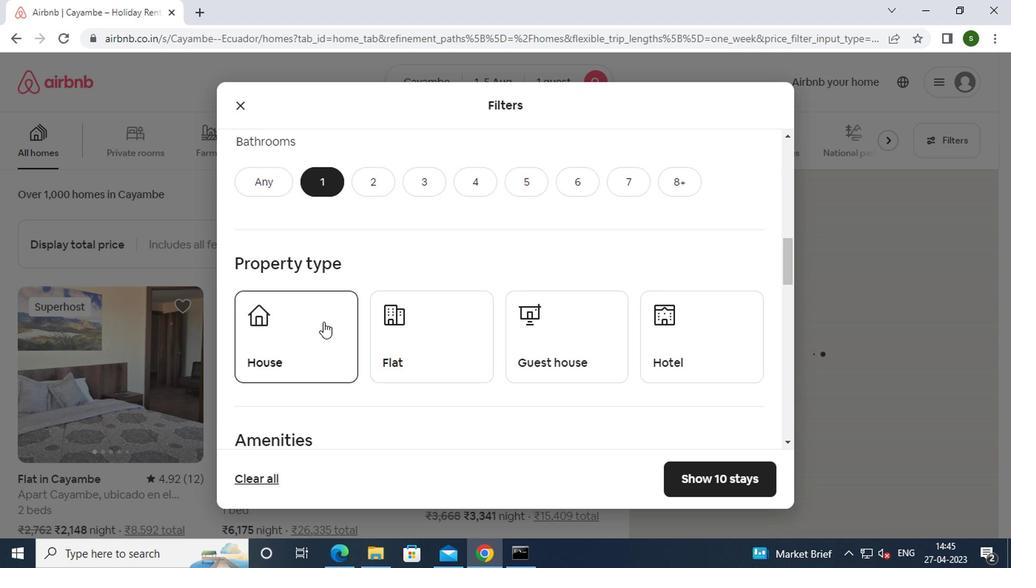
Action: Mouse pressed left at (440, 339)
Screenshot: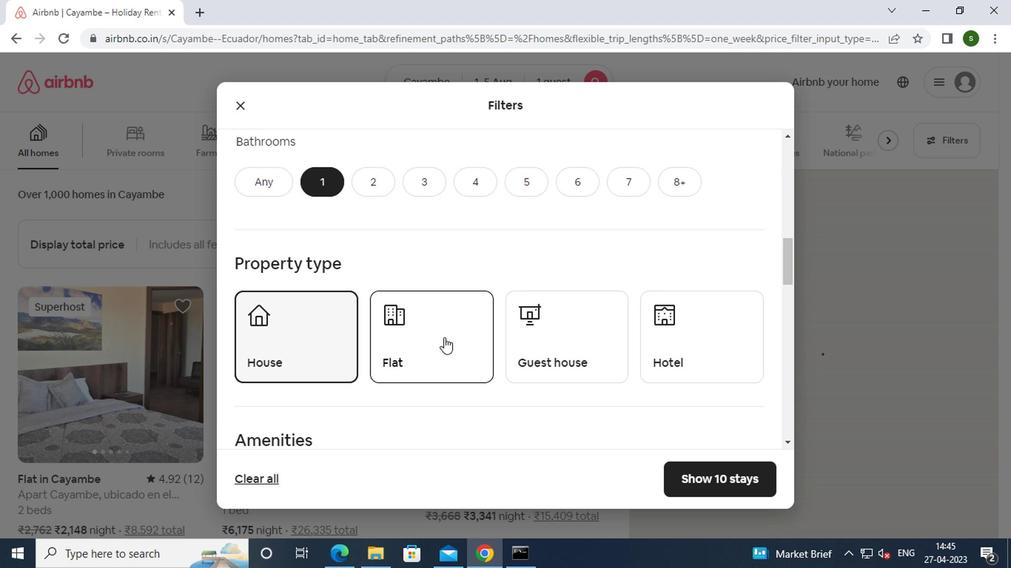 
Action: Mouse moved to (534, 334)
Screenshot: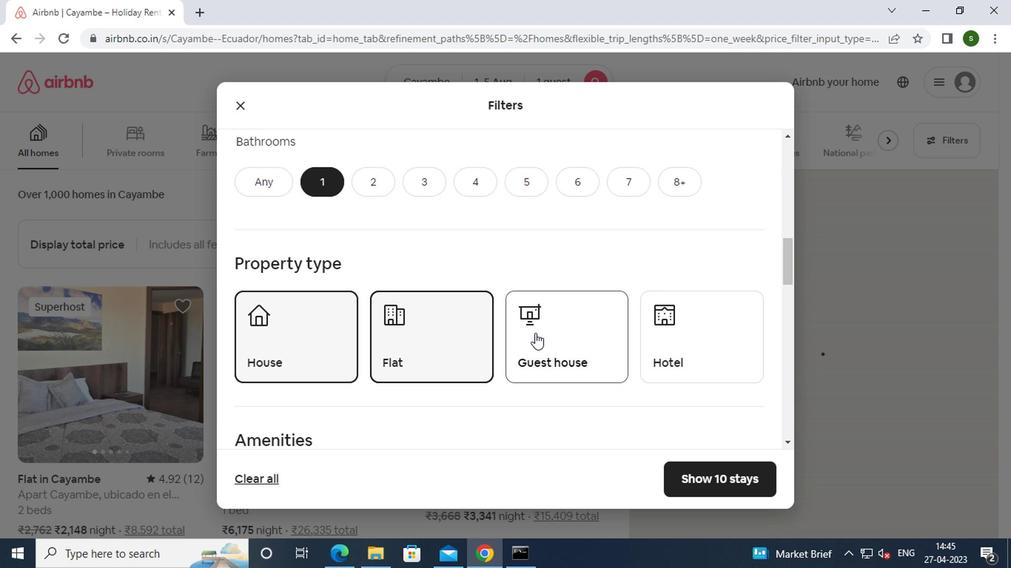 
Action: Mouse pressed left at (534, 334)
Screenshot: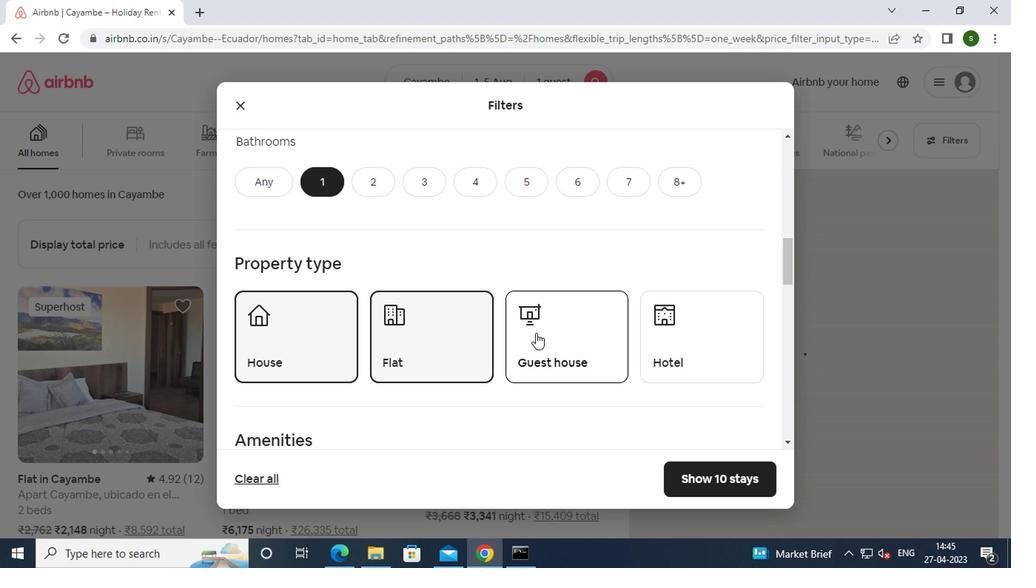 
Action: Mouse moved to (524, 296)
Screenshot: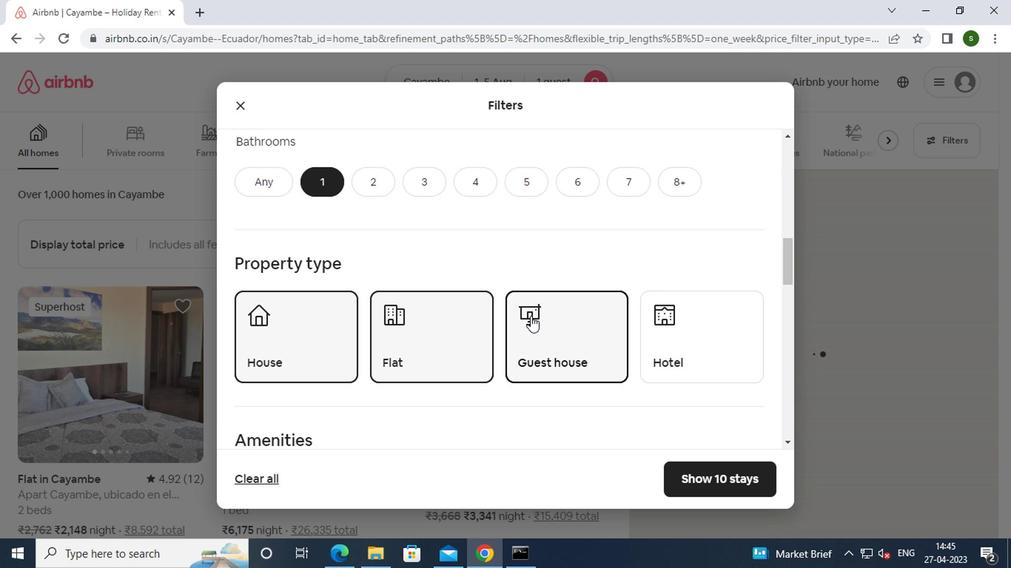
Action: Mouse scrolled (524, 295) with delta (0, 0)
Screenshot: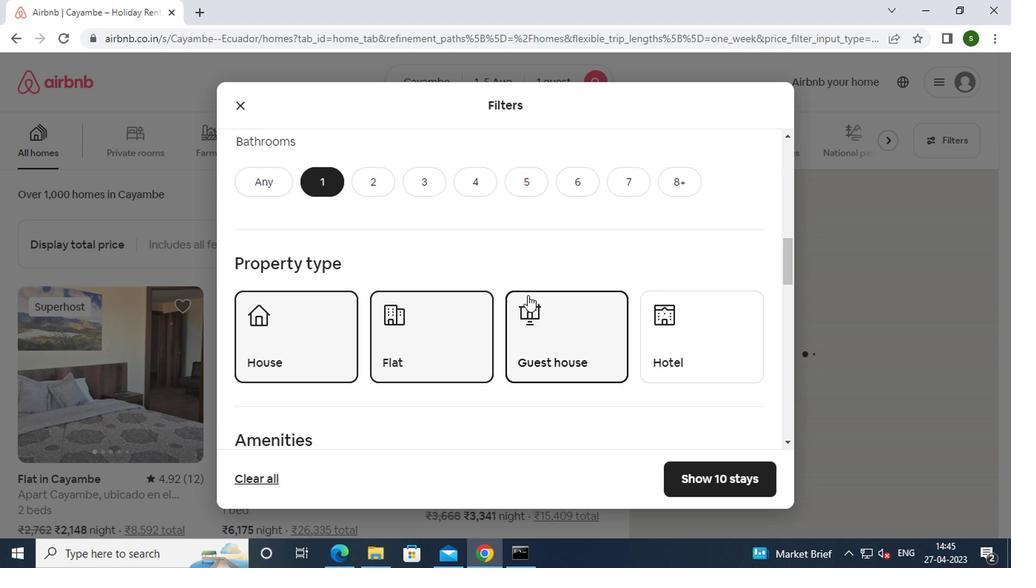 
Action: Mouse scrolled (524, 295) with delta (0, 0)
Screenshot: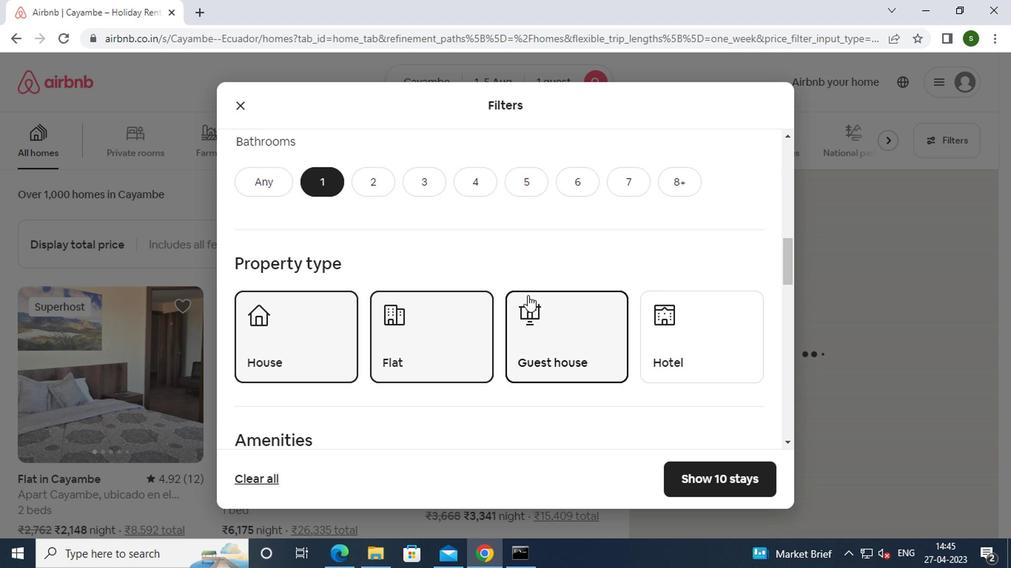 
Action: Mouse scrolled (524, 295) with delta (0, 0)
Screenshot: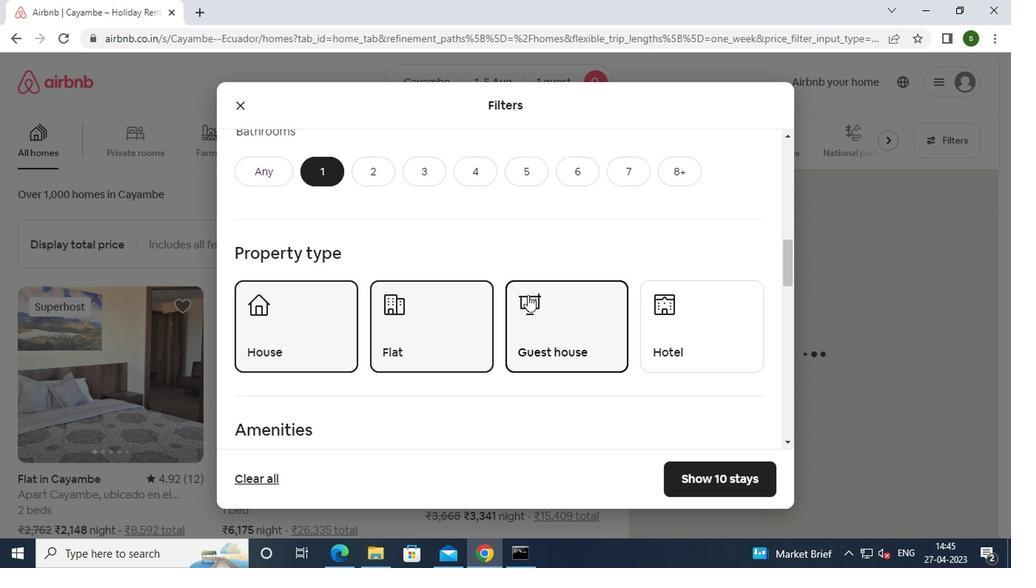 
Action: Mouse scrolled (524, 295) with delta (0, 0)
Screenshot: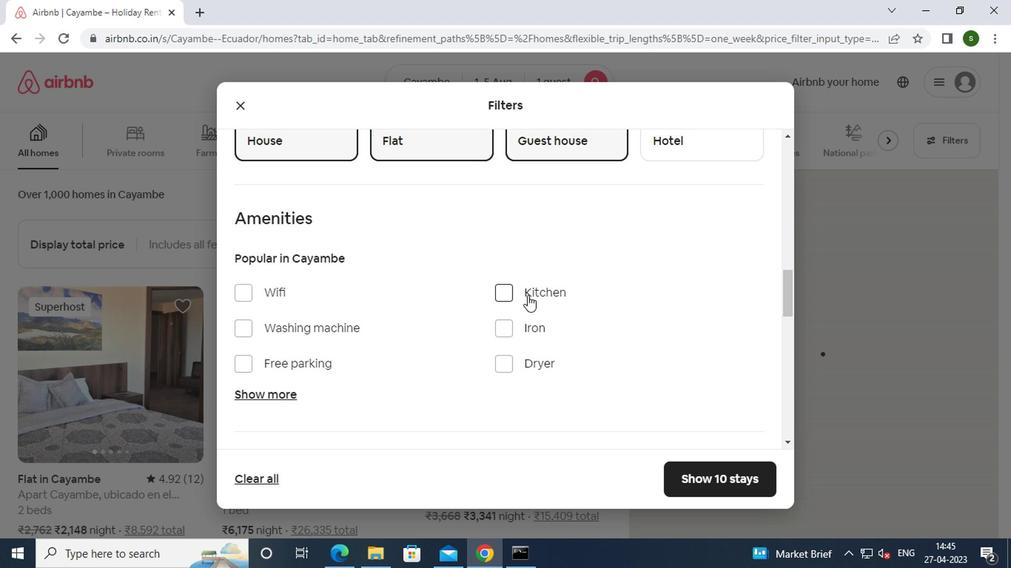 
Action: Mouse scrolled (524, 295) with delta (0, 0)
Screenshot: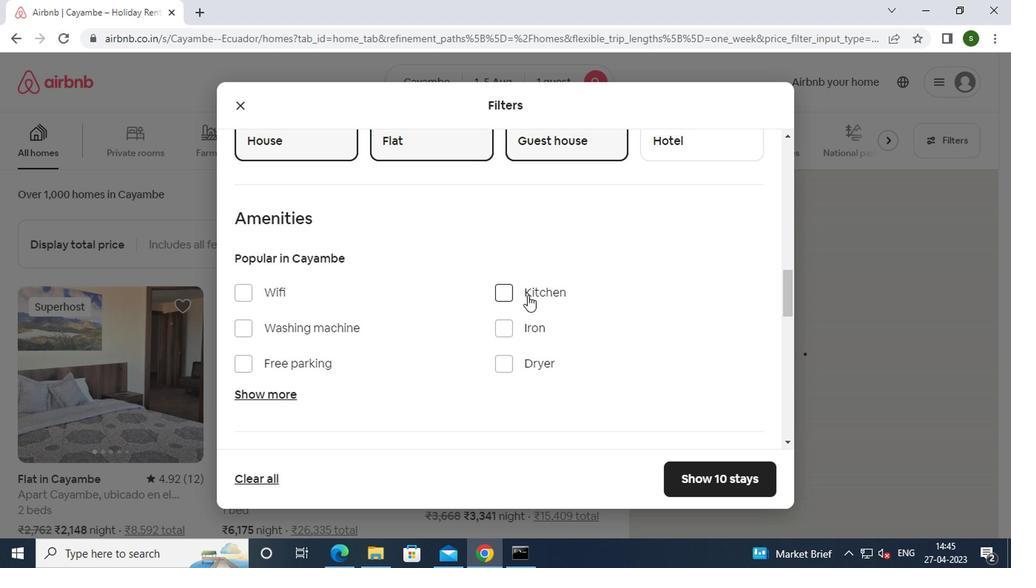 
Action: Mouse scrolled (524, 295) with delta (0, 0)
Screenshot: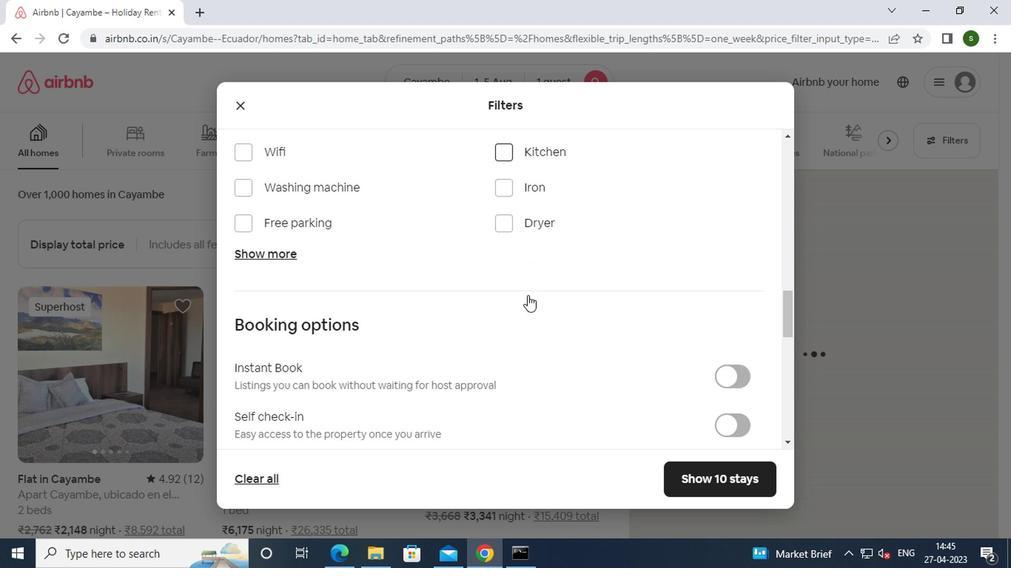 
Action: Mouse moved to (722, 352)
Screenshot: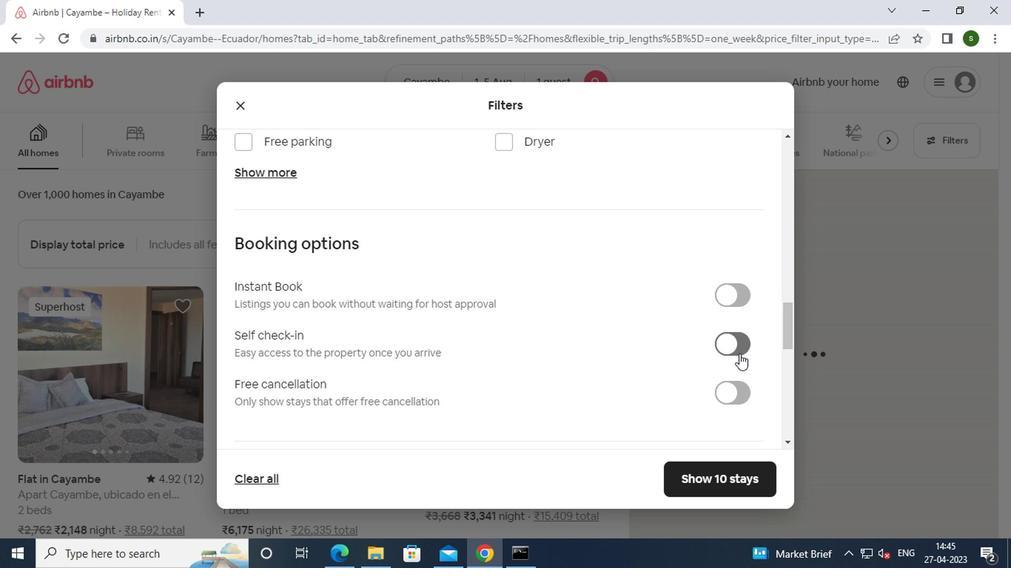 
Action: Mouse pressed left at (722, 352)
Screenshot: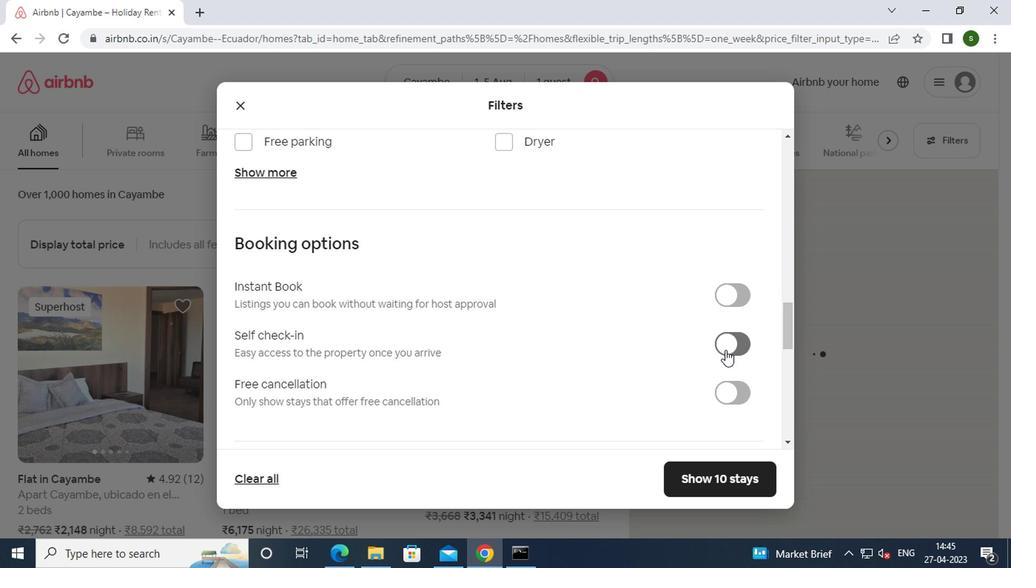 
Action: Mouse moved to (553, 310)
Screenshot: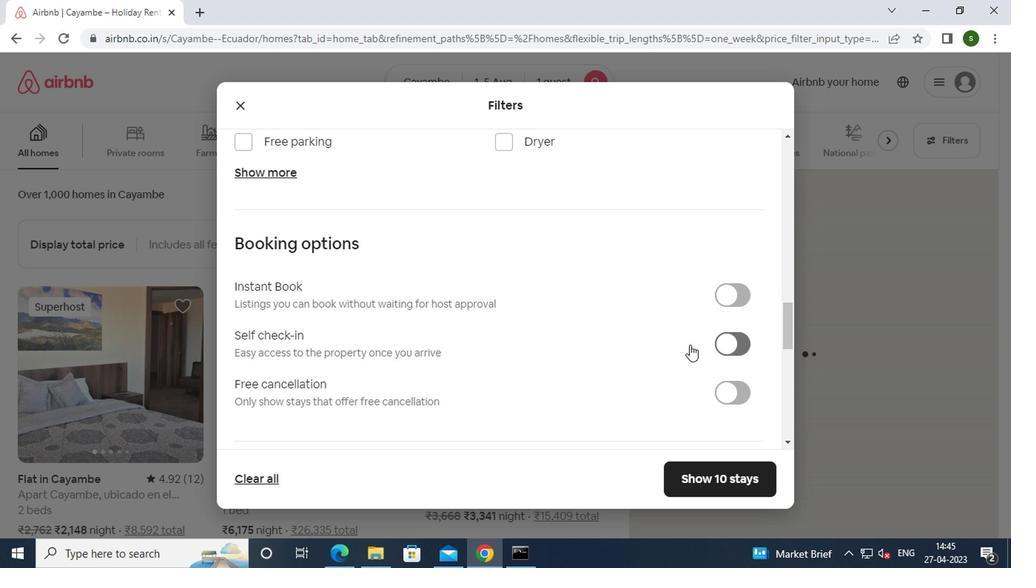 
Action: Mouse scrolled (553, 309) with delta (0, 0)
Screenshot: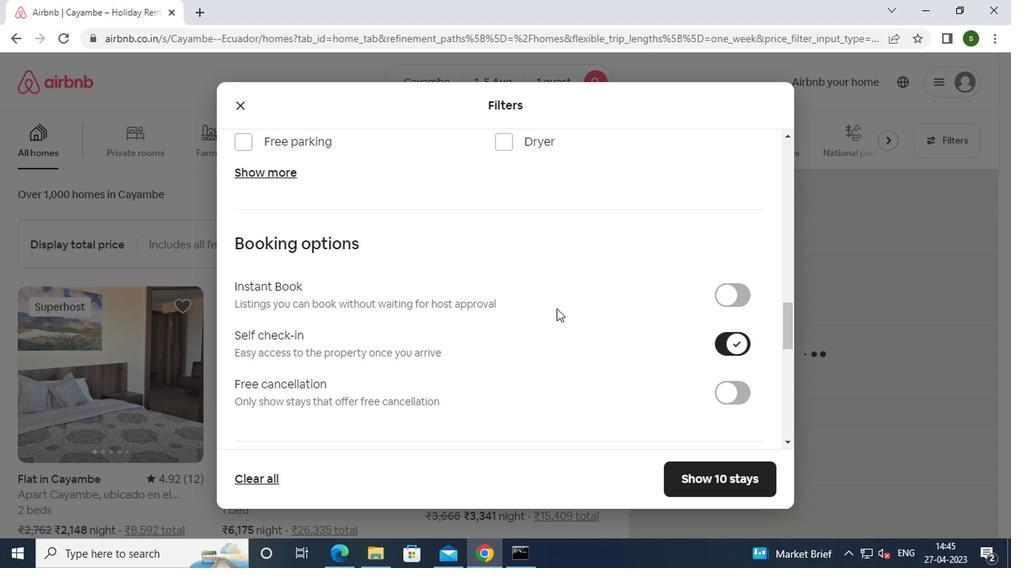 
Action: Mouse scrolled (553, 309) with delta (0, 0)
Screenshot: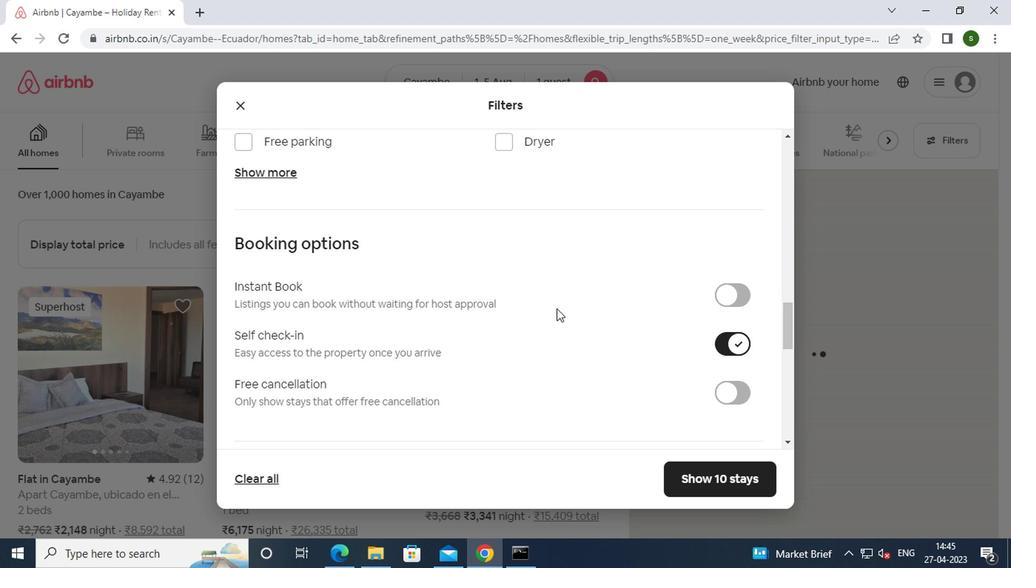 
Action: Mouse scrolled (553, 309) with delta (0, 0)
Screenshot: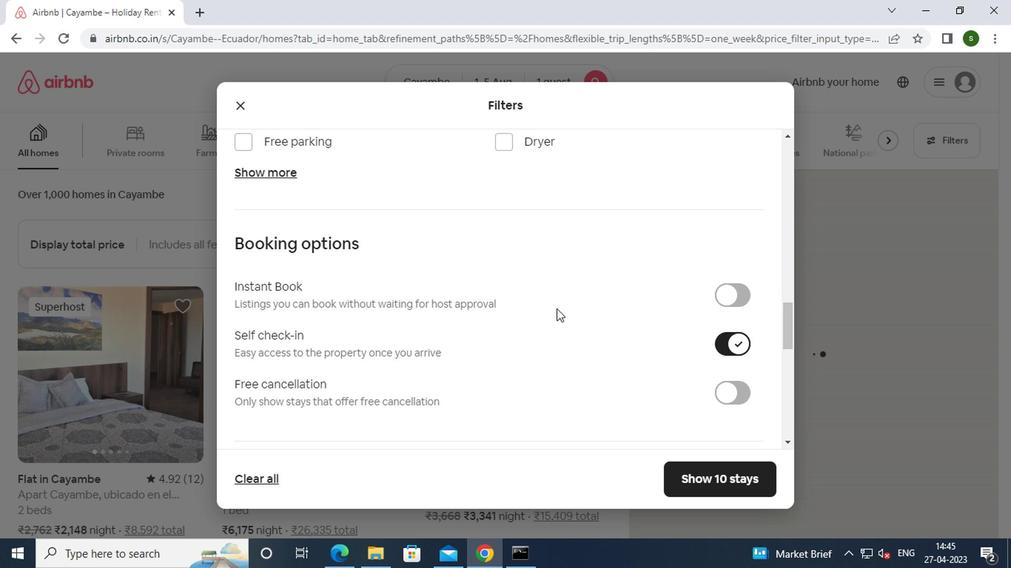 
Action: Mouse scrolled (553, 309) with delta (0, 0)
Screenshot: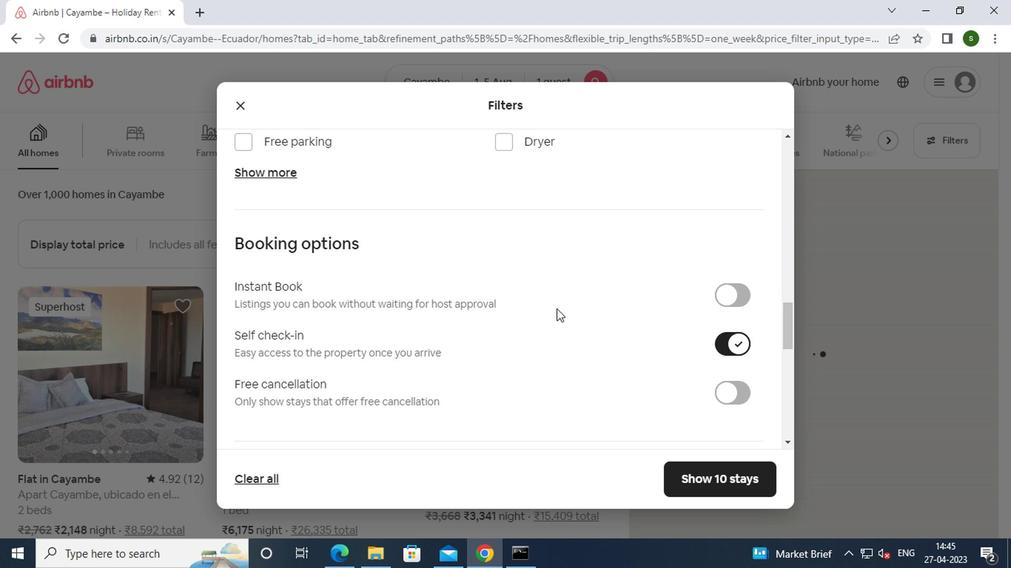 
Action: Mouse scrolled (553, 309) with delta (0, 0)
Screenshot: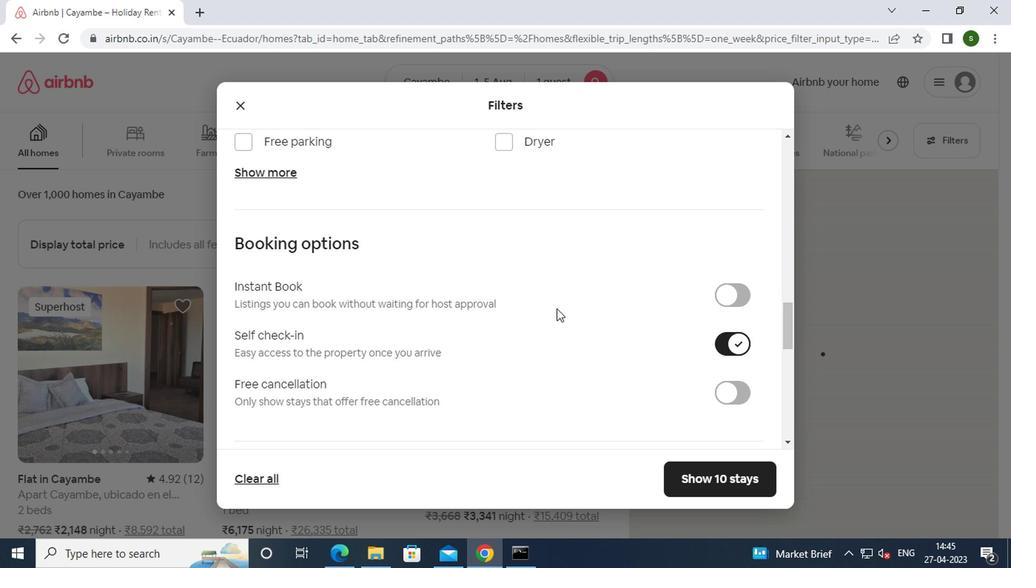 
Action: Mouse scrolled (553, 309) with delta (0, 0)
Screenshot: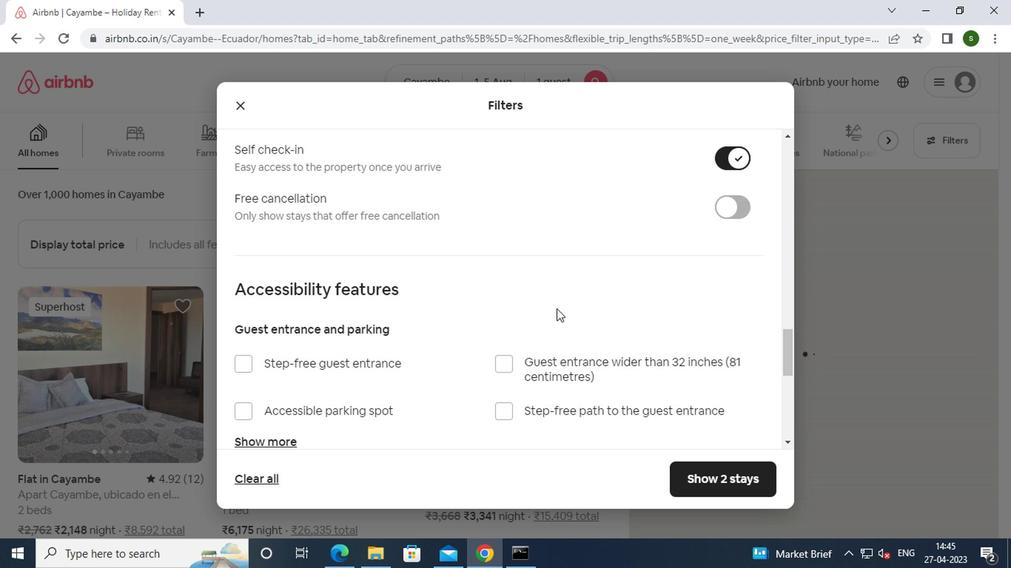 
Action: Mouse scrolled (553, 309) with delta (0, 0)
Screenshot: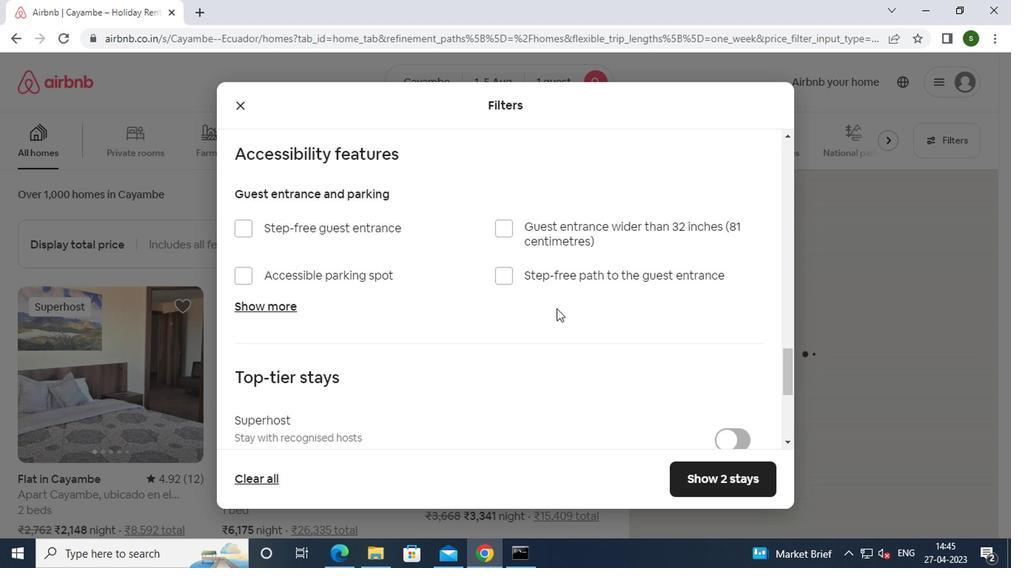 
Action: Mouse scrolled (553, 309) with delta (0, 0)
Screenshot: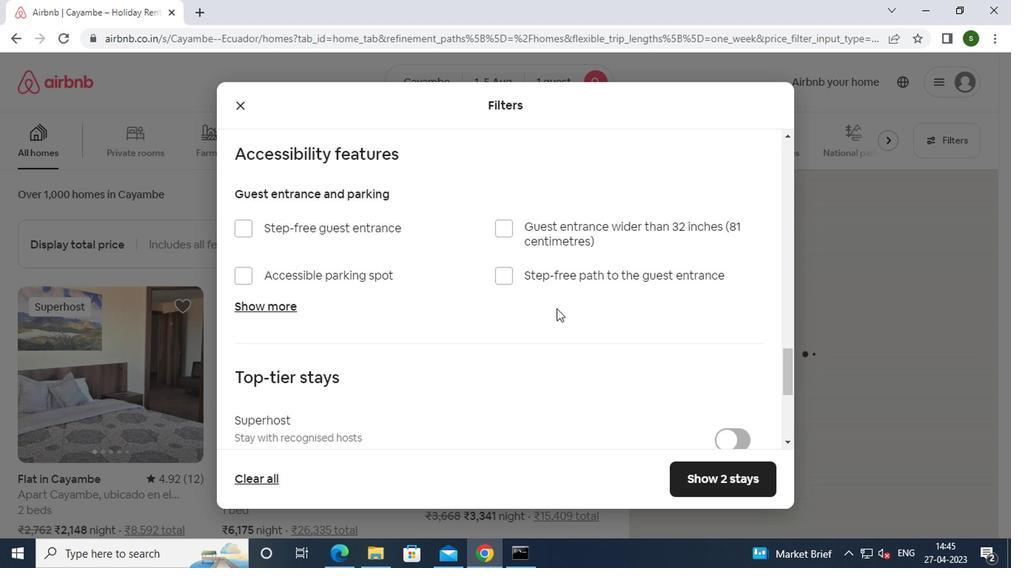 
Action: Mouse scrolled (553, 309) with delta (0, 0)
Screenshot: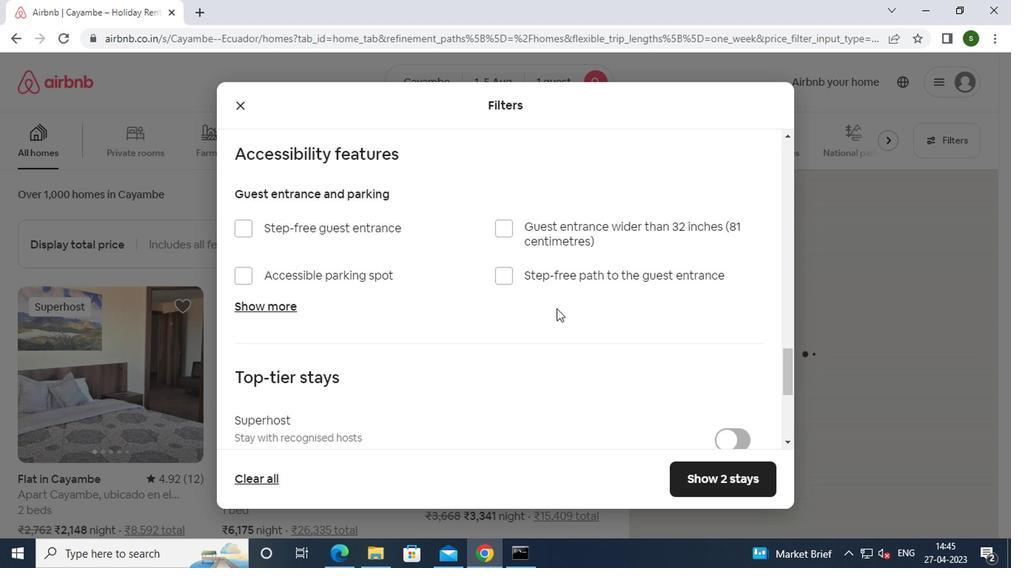 
Action: Mouse moved to (252, 344)
Screenshot: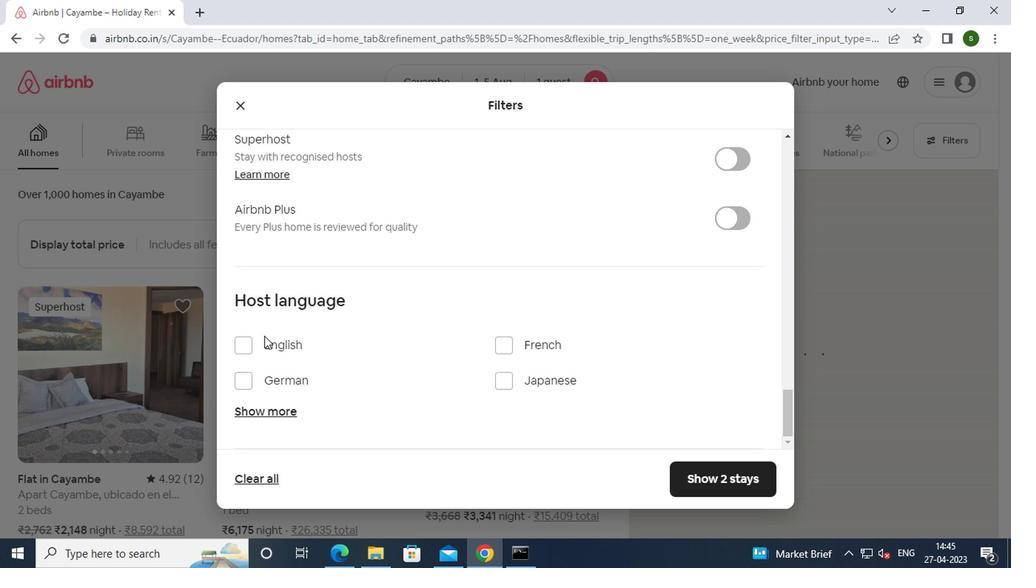 
Action: Mouse pressed left at (252, 344)
Screenshot: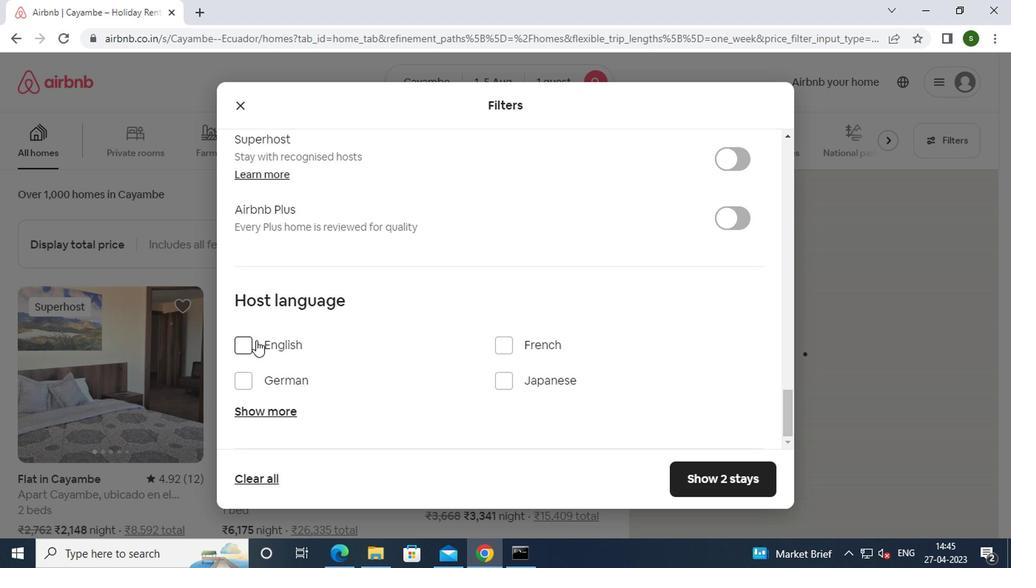 
Action: Mouse moved to (710, 492)
Screenshot: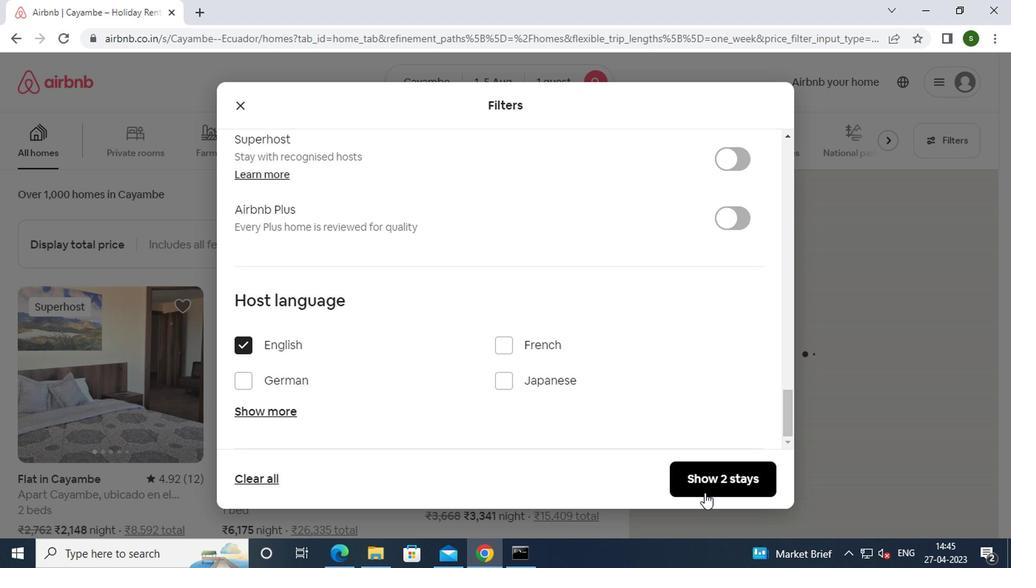
Action: Mouse pressed left at (710, 492)
Screenshot: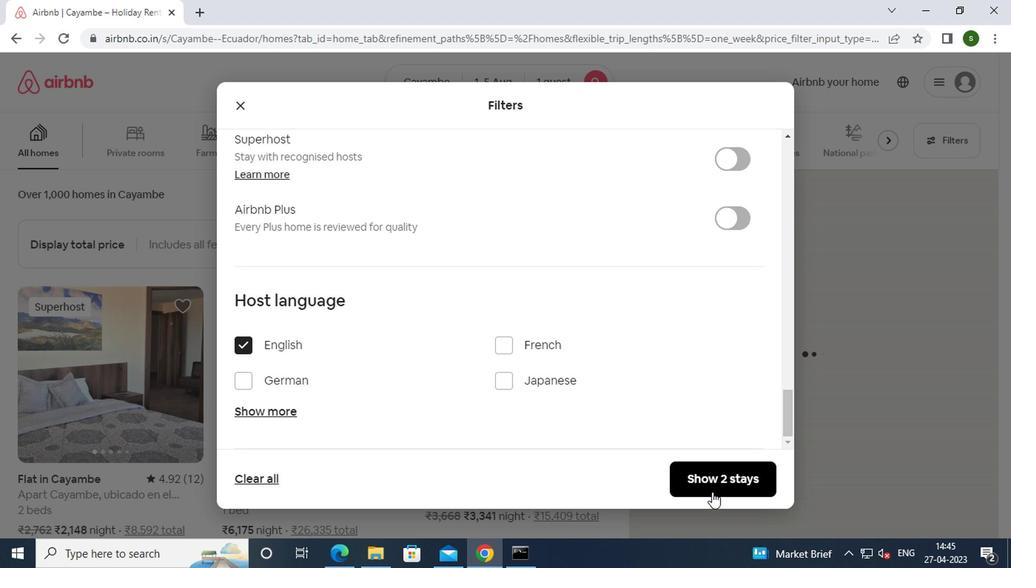 
Action: Mouse moved to (561, 394)
Screenshot: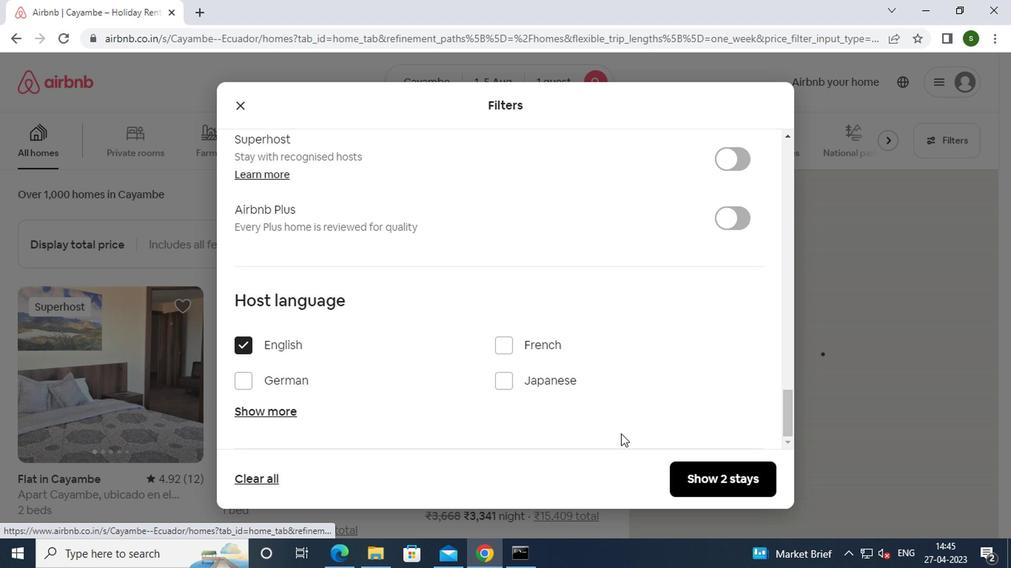 
